 Task: Create a due date automation trigger when advanced on, 2 working days before a card is due add basic assigned only to me at 11:00 AM.
Action: Mouse moved to (1288, 102)
Screenshot: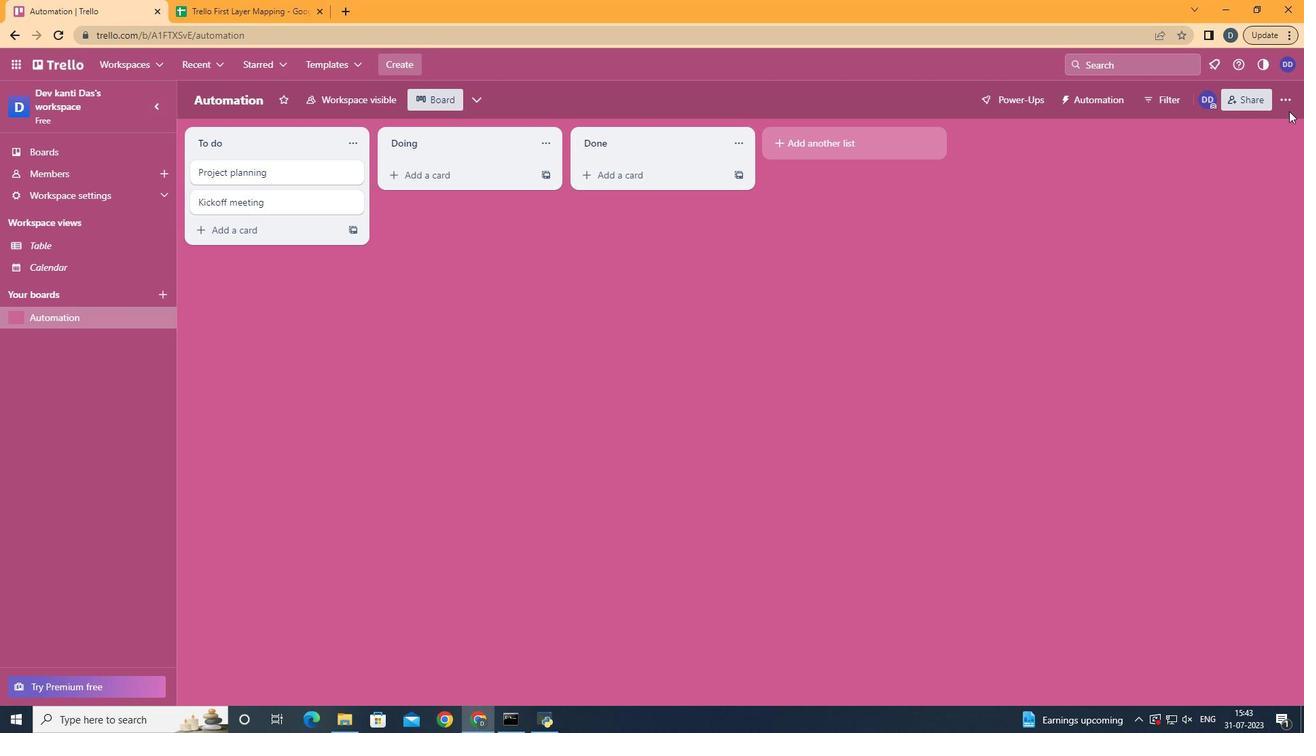 
Action: Mouse pressed left at (1288, 102)
Screenshot: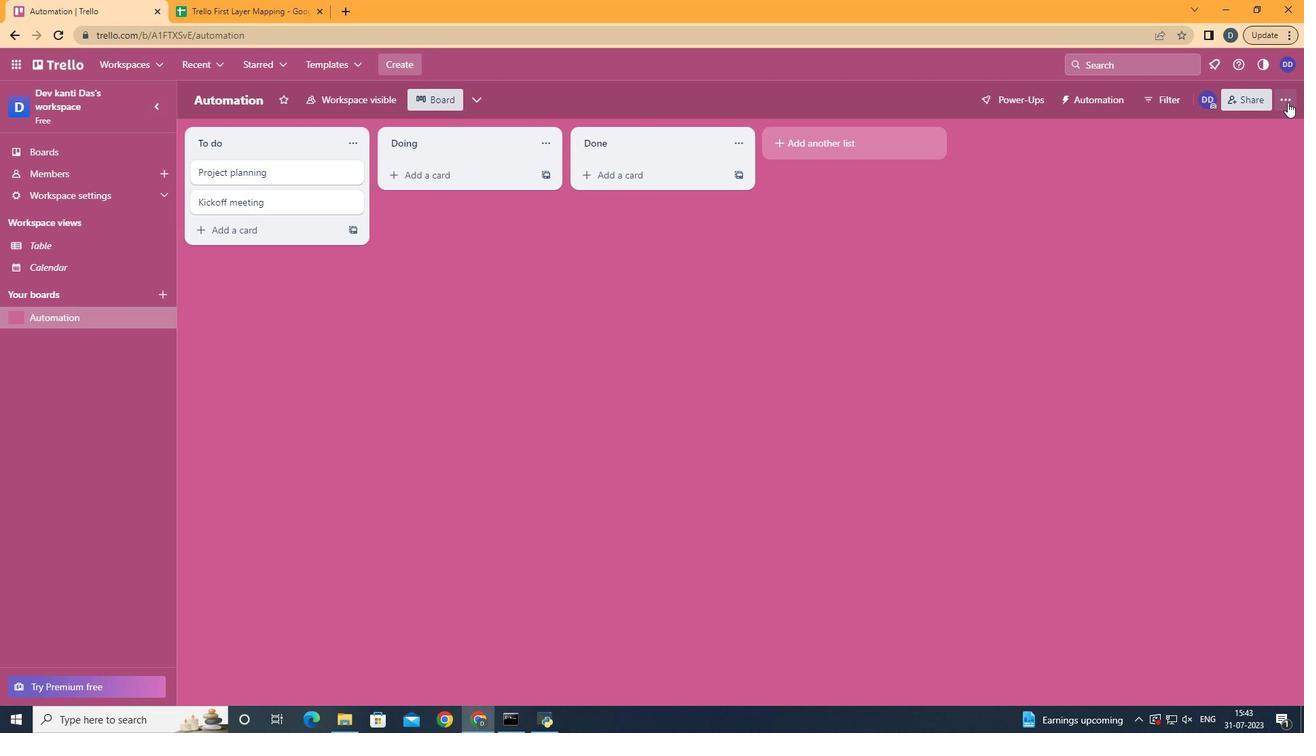 
Action: Mouse moved to (1182, 288)
Screenshot: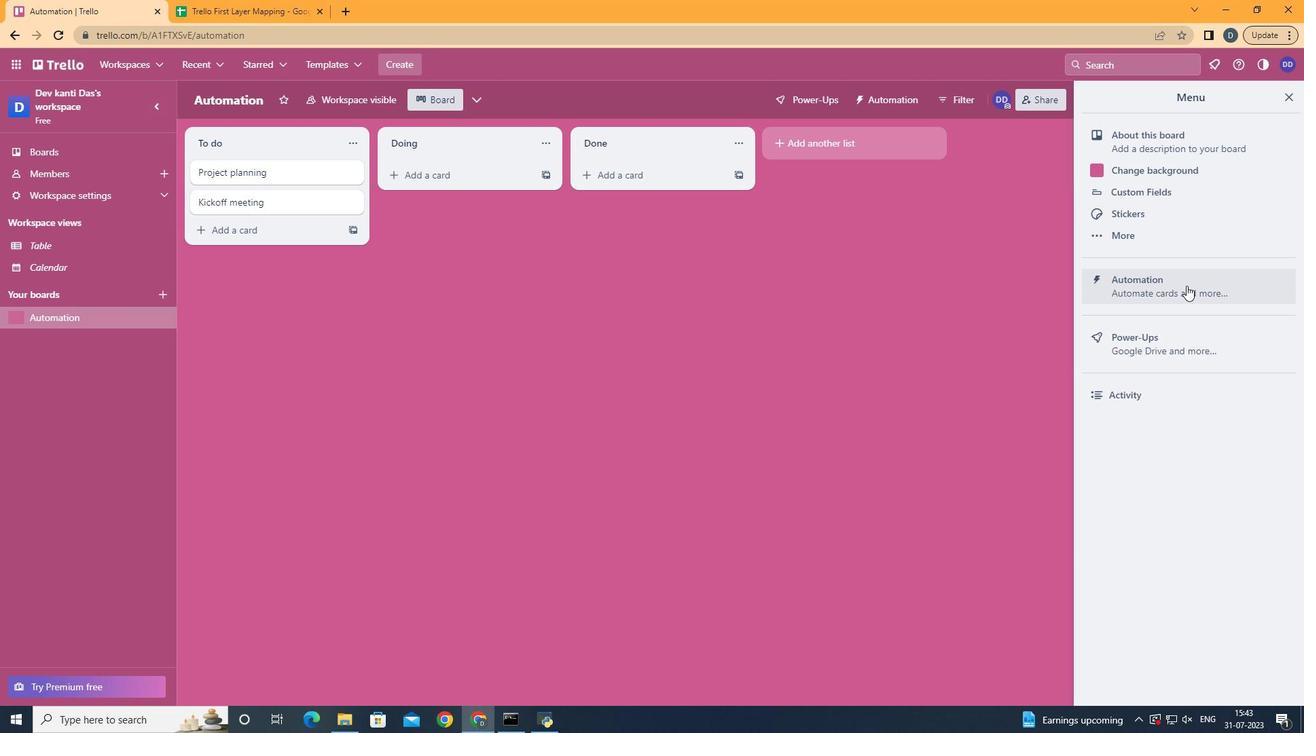 
Action: Mouse pressed left at (1182, 288)
Screenshot: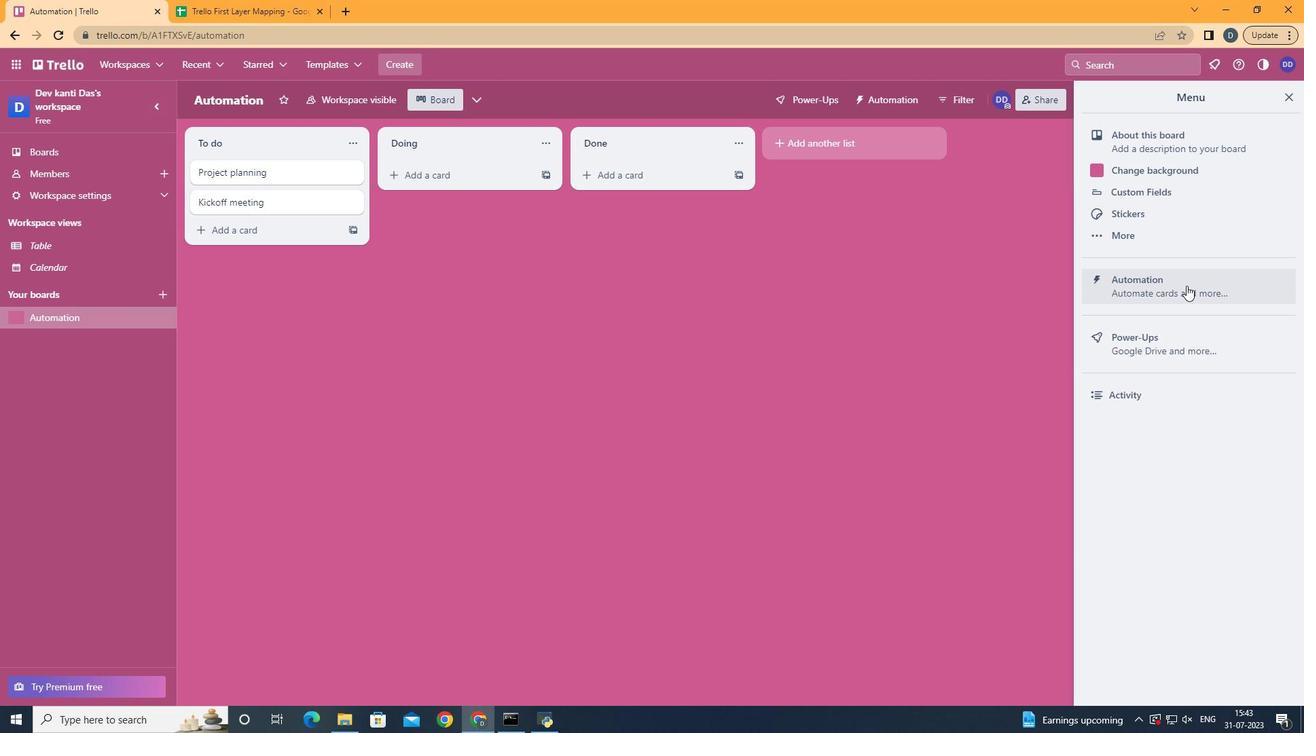 
Action: Mouse moved to (265, 281)
Screenshot: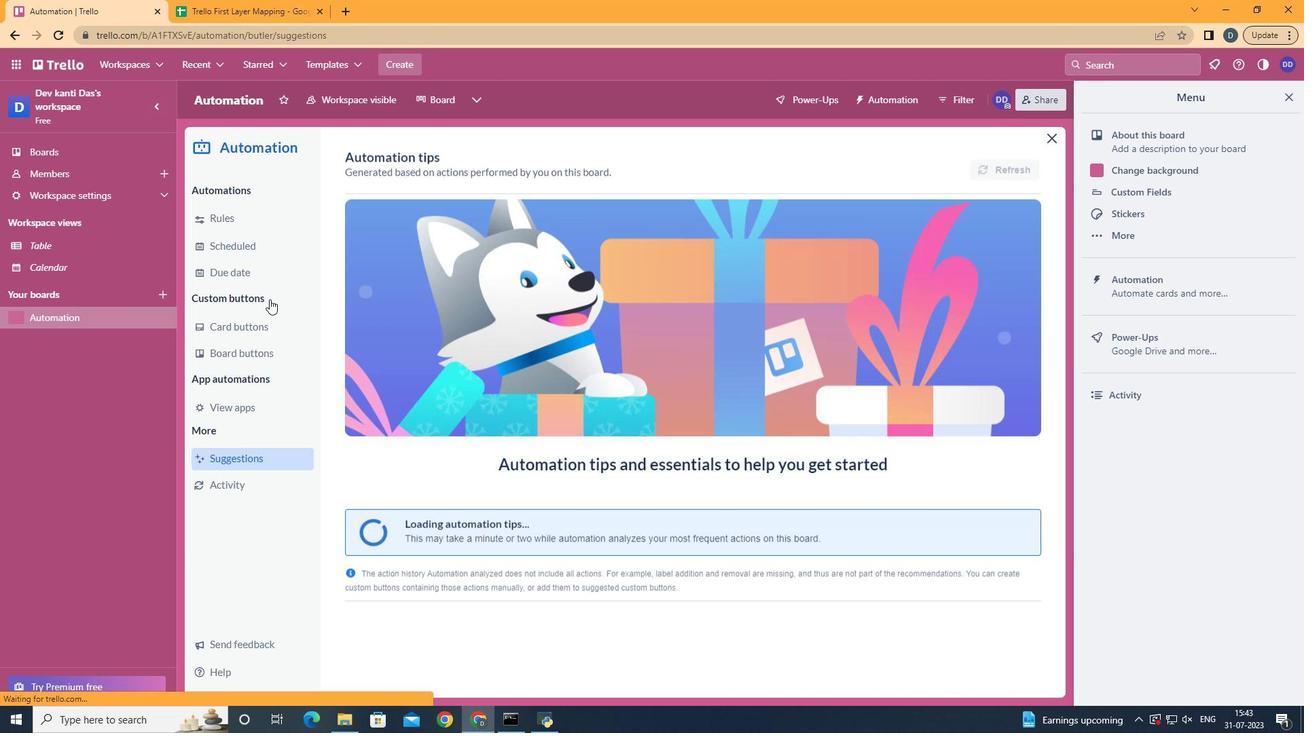 
Action: Mouse pressed left at (265, 281)
Screenshot: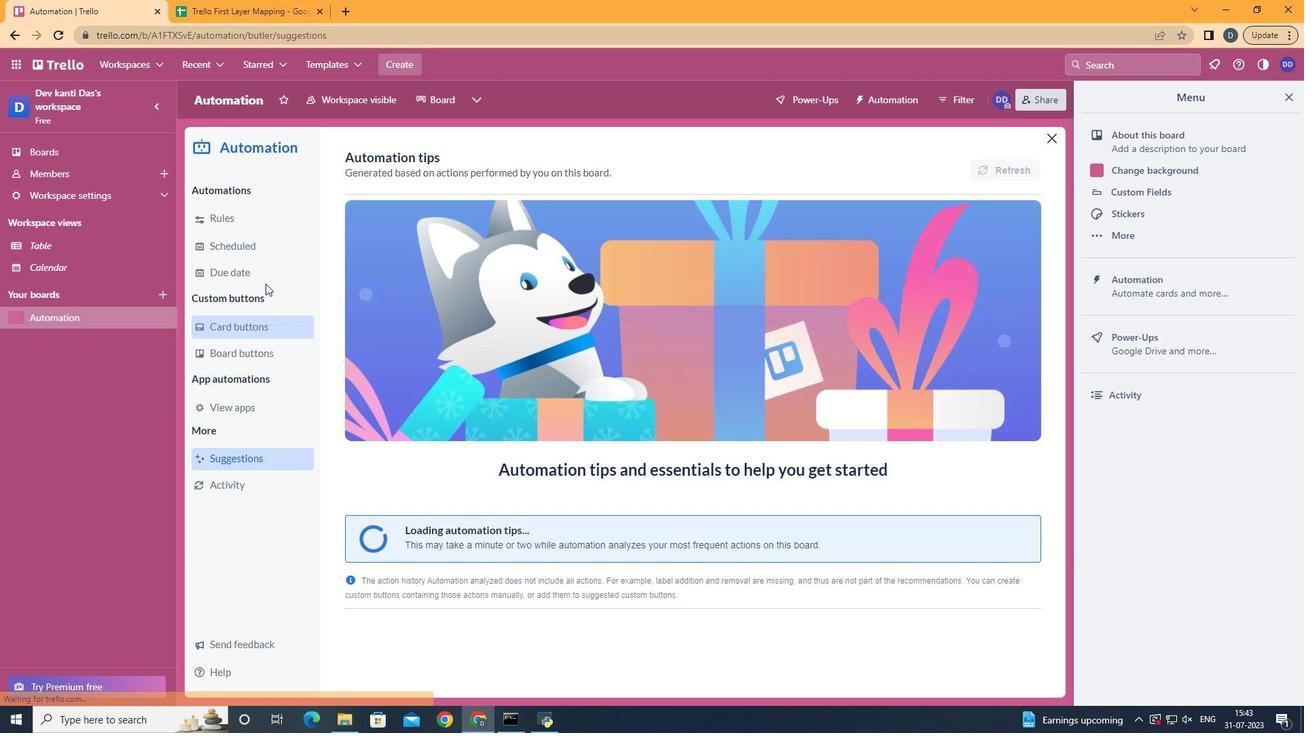 
Action: Mouse moved to (970, 163)
Screenshot: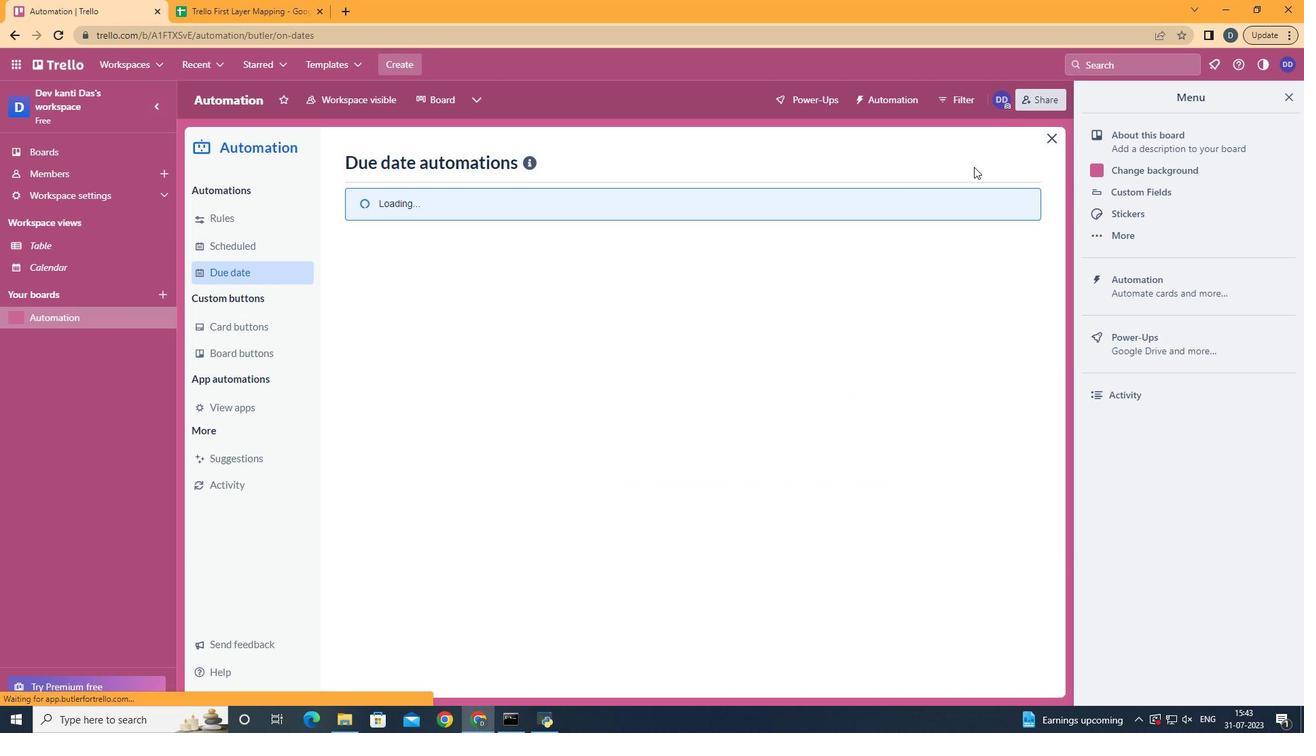 
Action: Mouse pressed left at (970, 163)
Screenshot: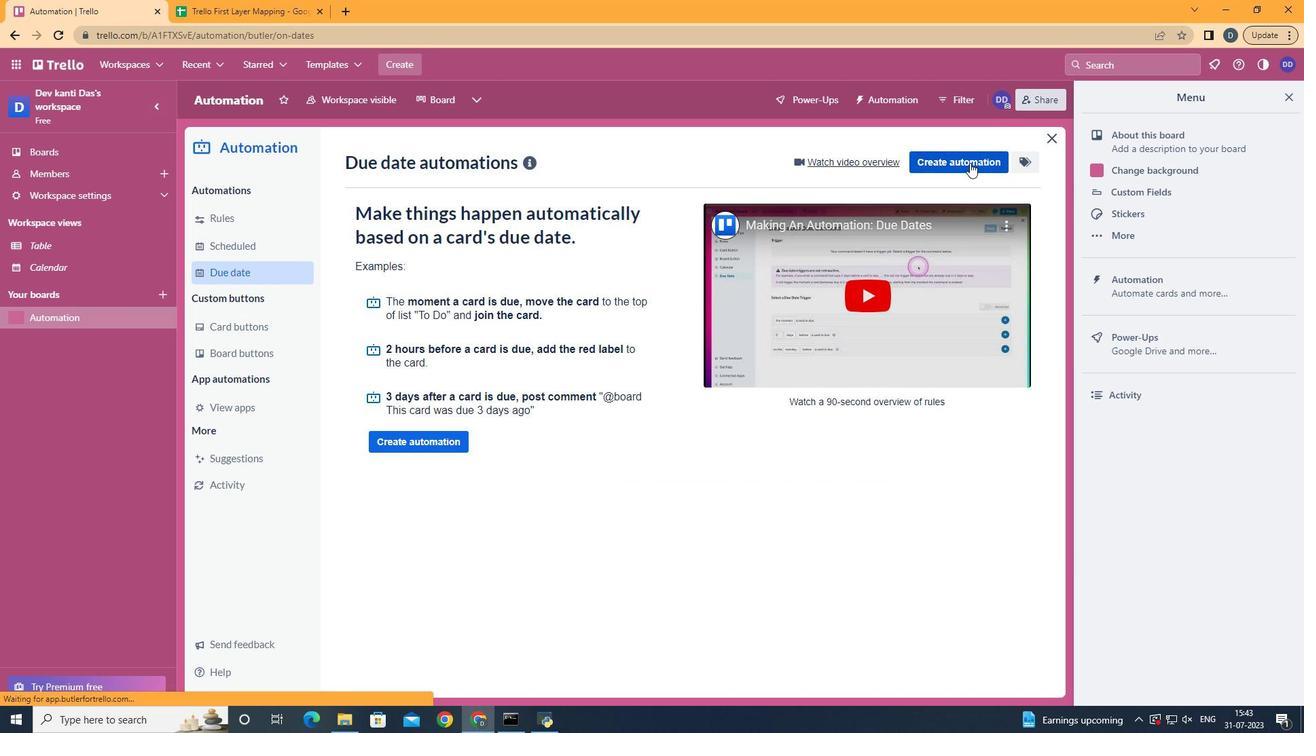 
Action: Mouse moved to (691, 281)
Screenshot: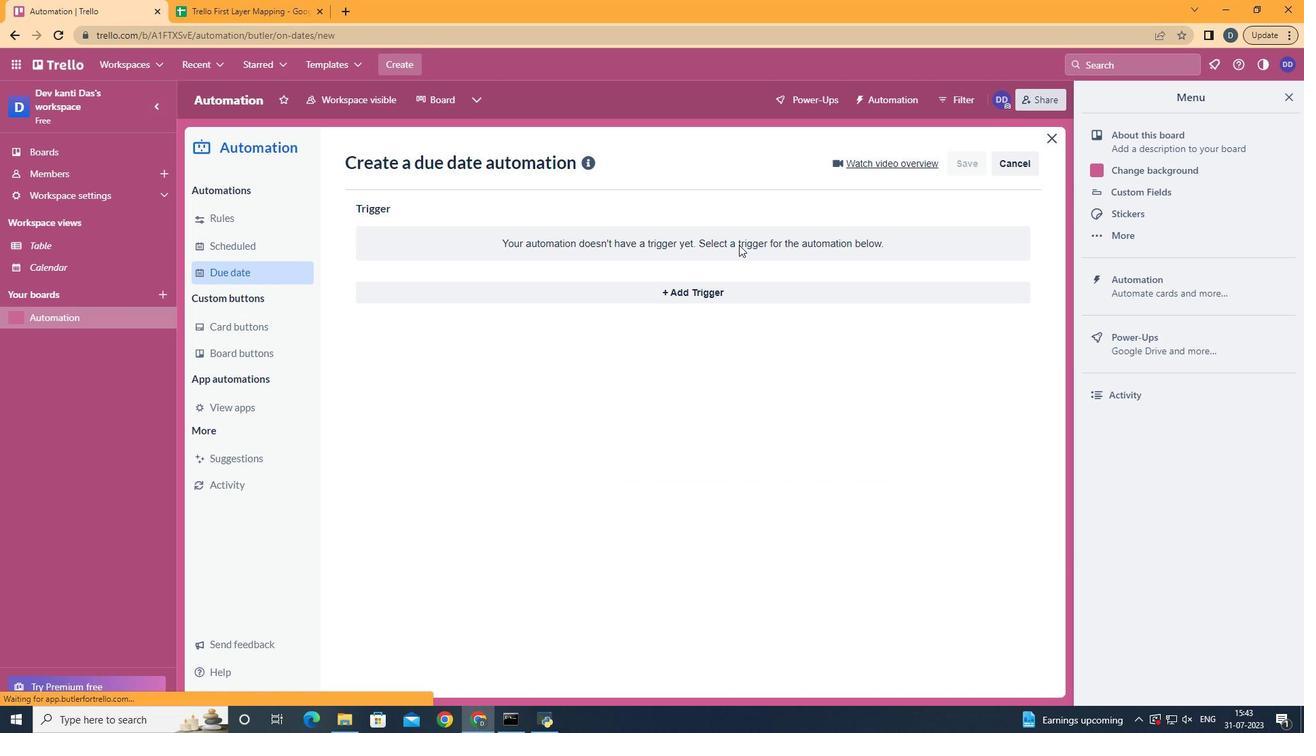 
Action: Mouse pressed left at (691, 281)
Screenshot: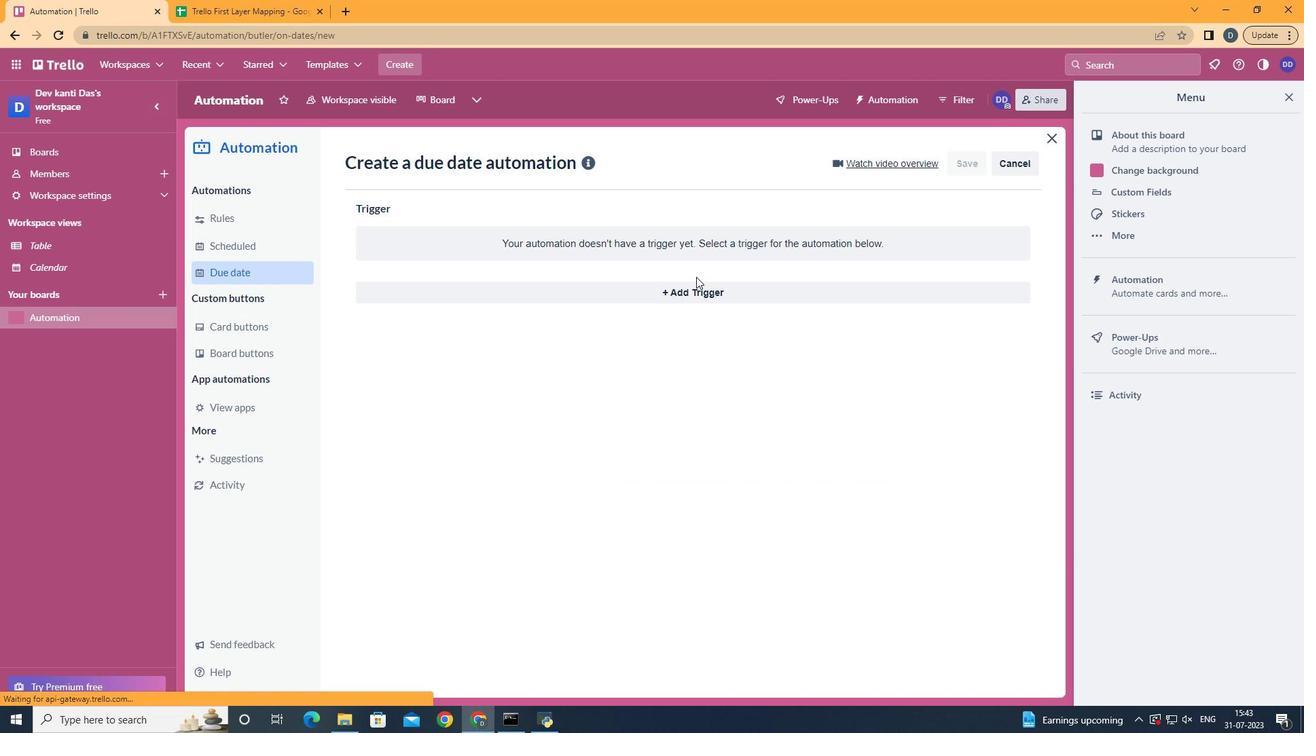 
Action: Mouse moved to (688, 287)
Screenshot: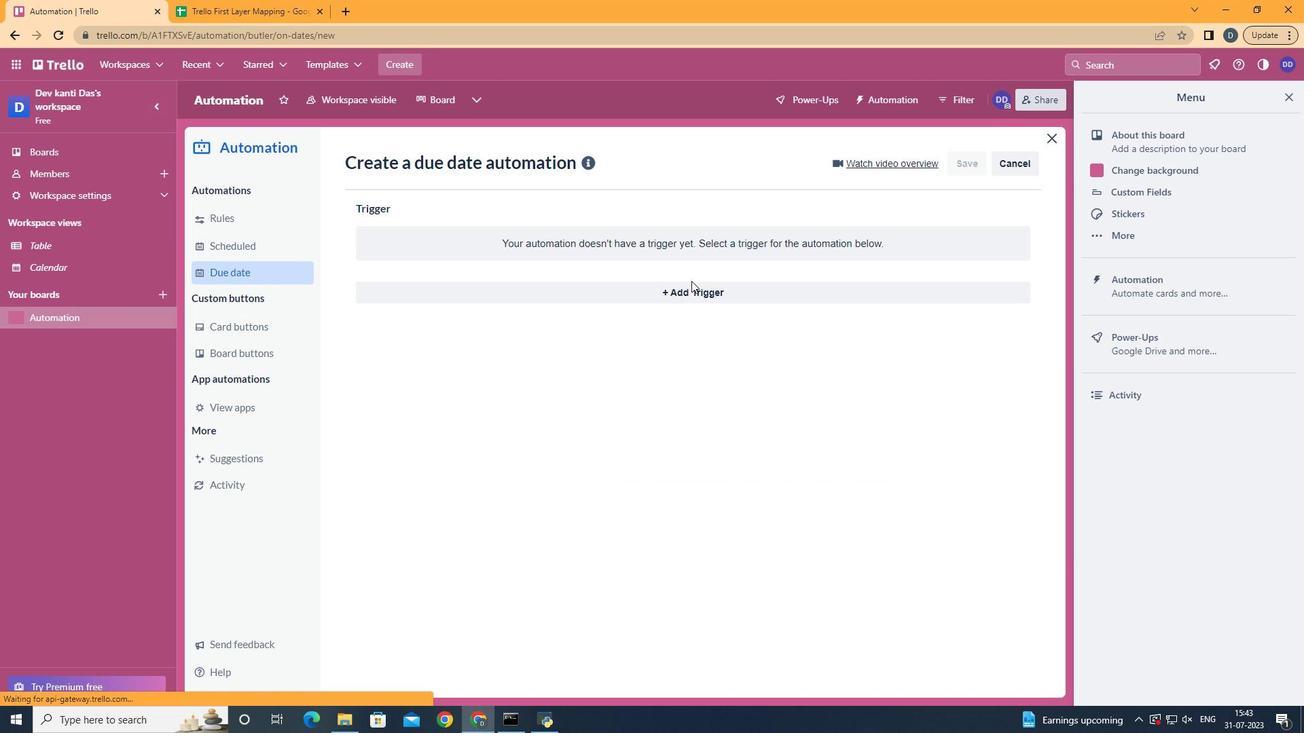 
Action: Mouse pressed left at (688, 287)
Screenshot: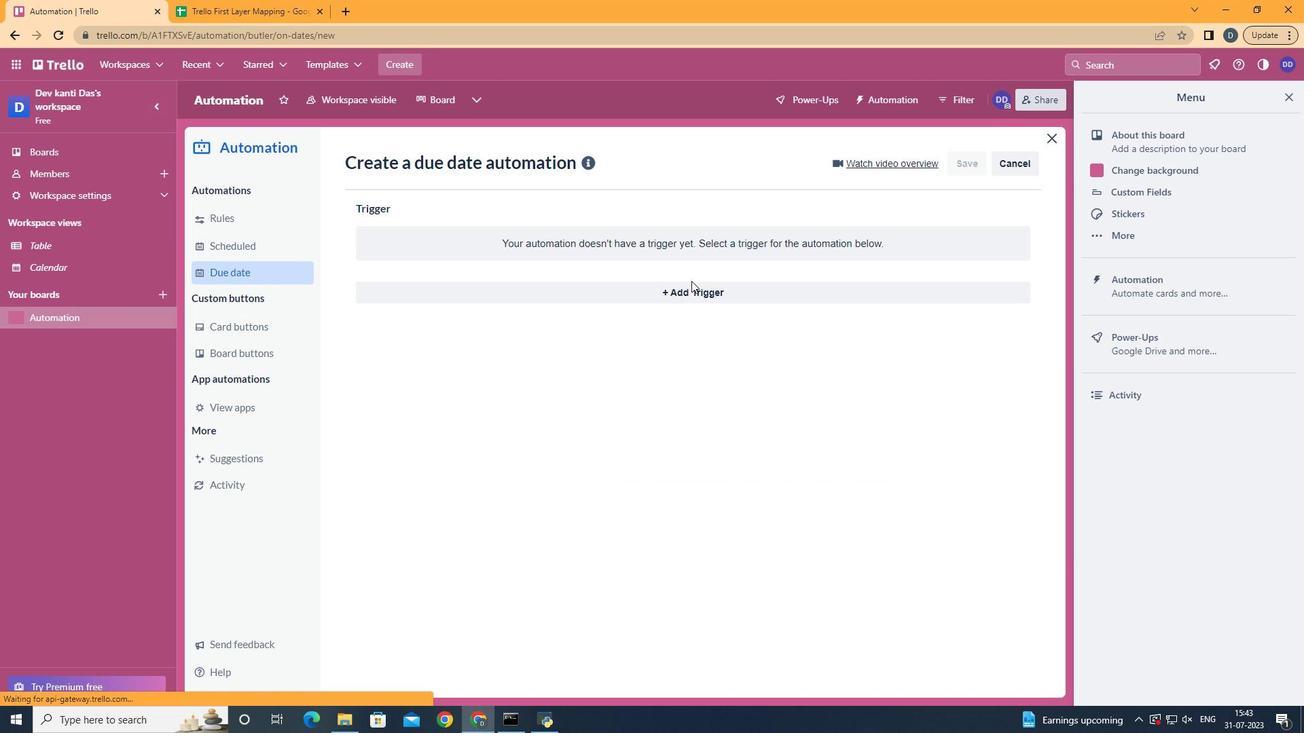 
Action: Mouse moved to (428, 549)
Screenshot: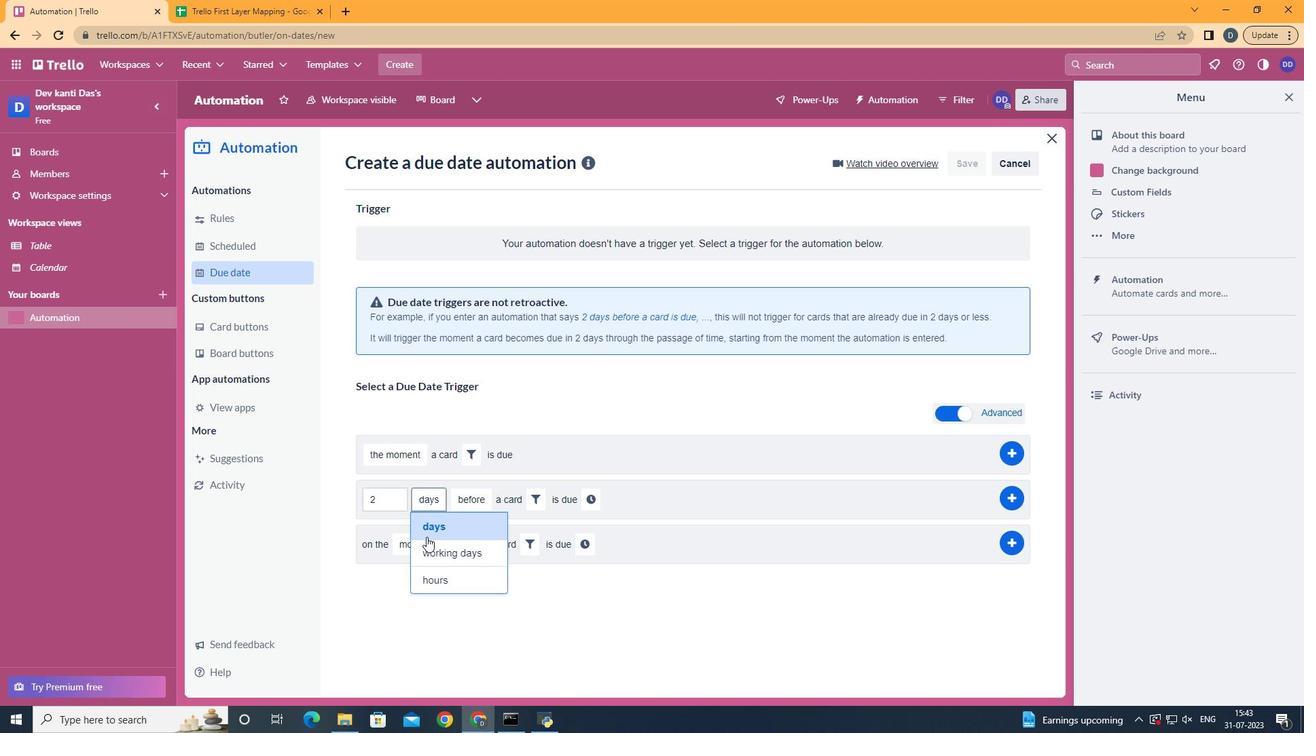 
Action: Mouse pressed left at (428, 549)
Screenshot: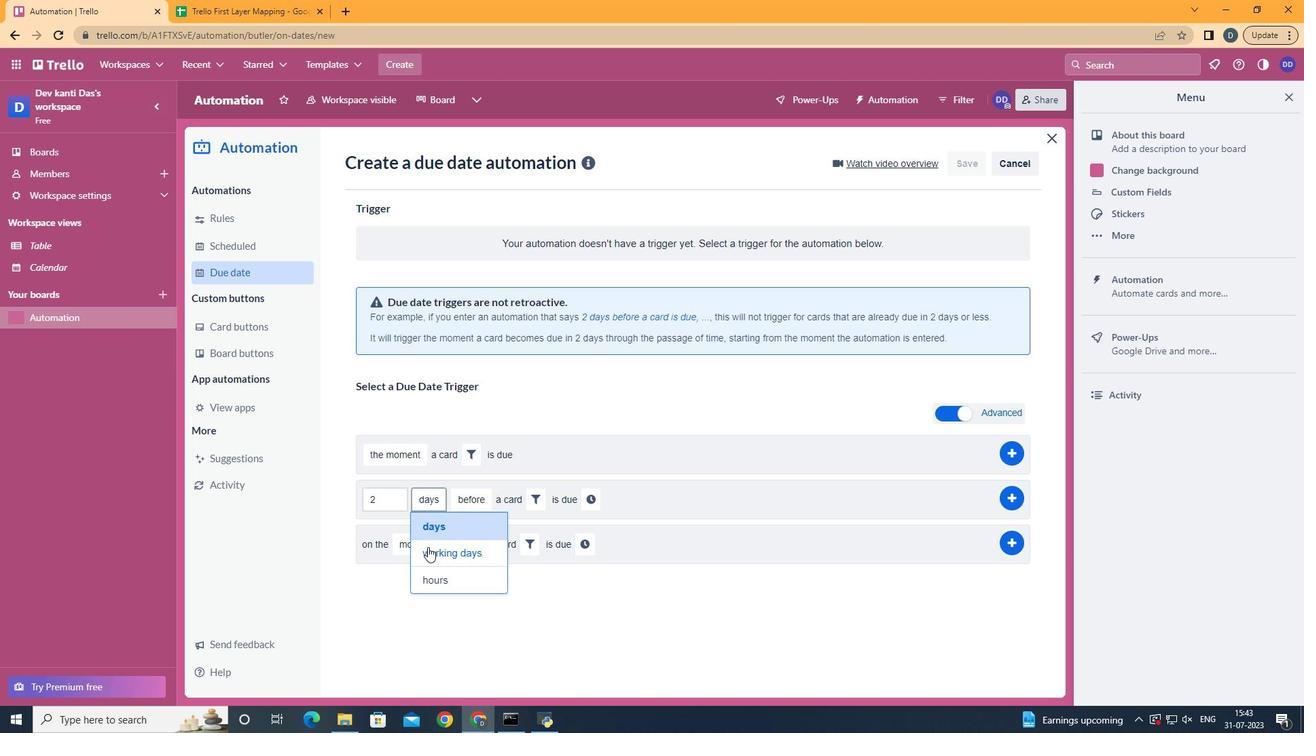
Action: Mouse moved to (514, 522)
Screenshot: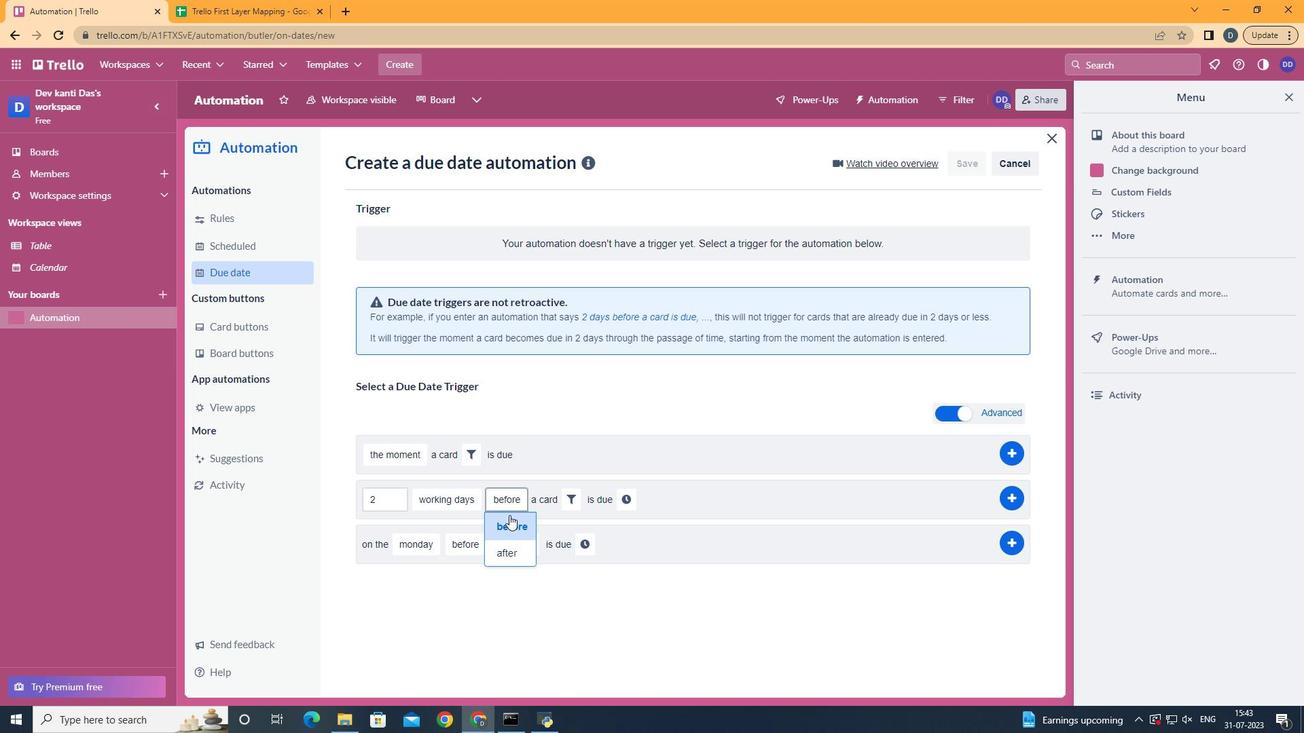 
Action: Mouse pressed left at (514, 522)
Screenshot: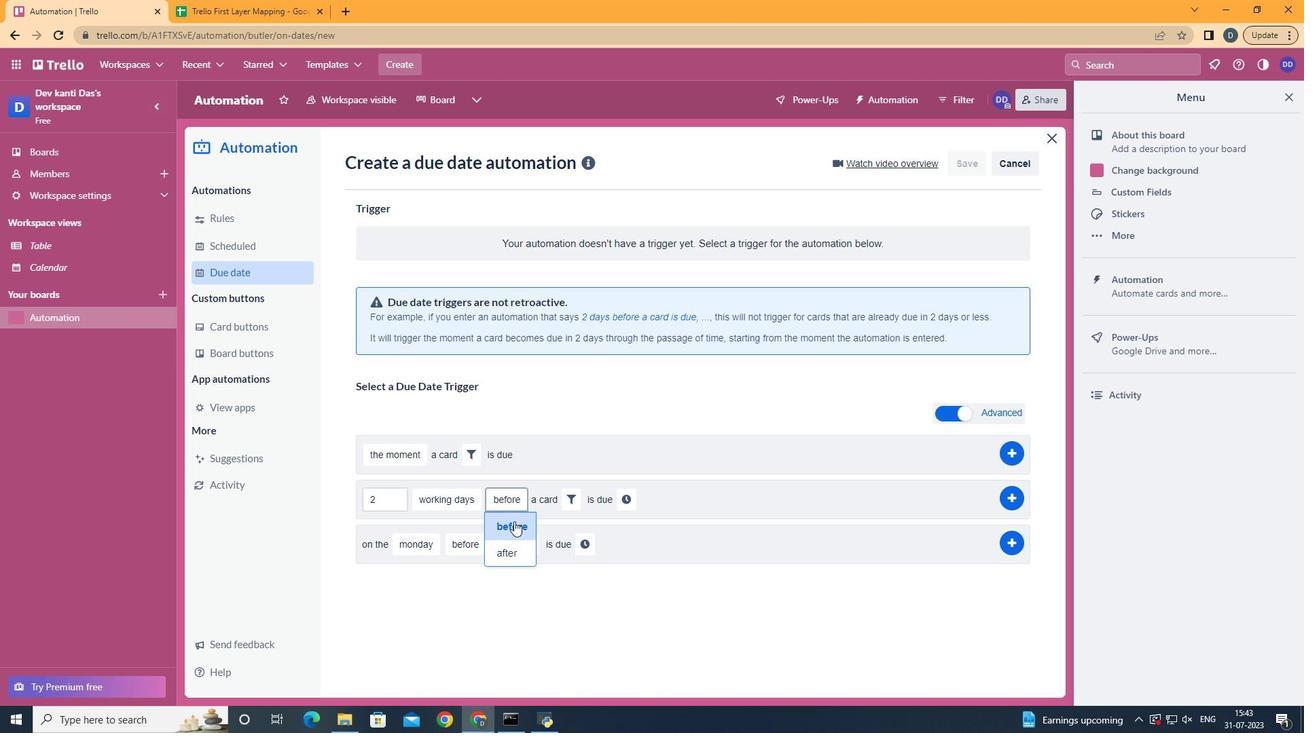 
Action: Mouse moved to (563, 496)
Screenshot: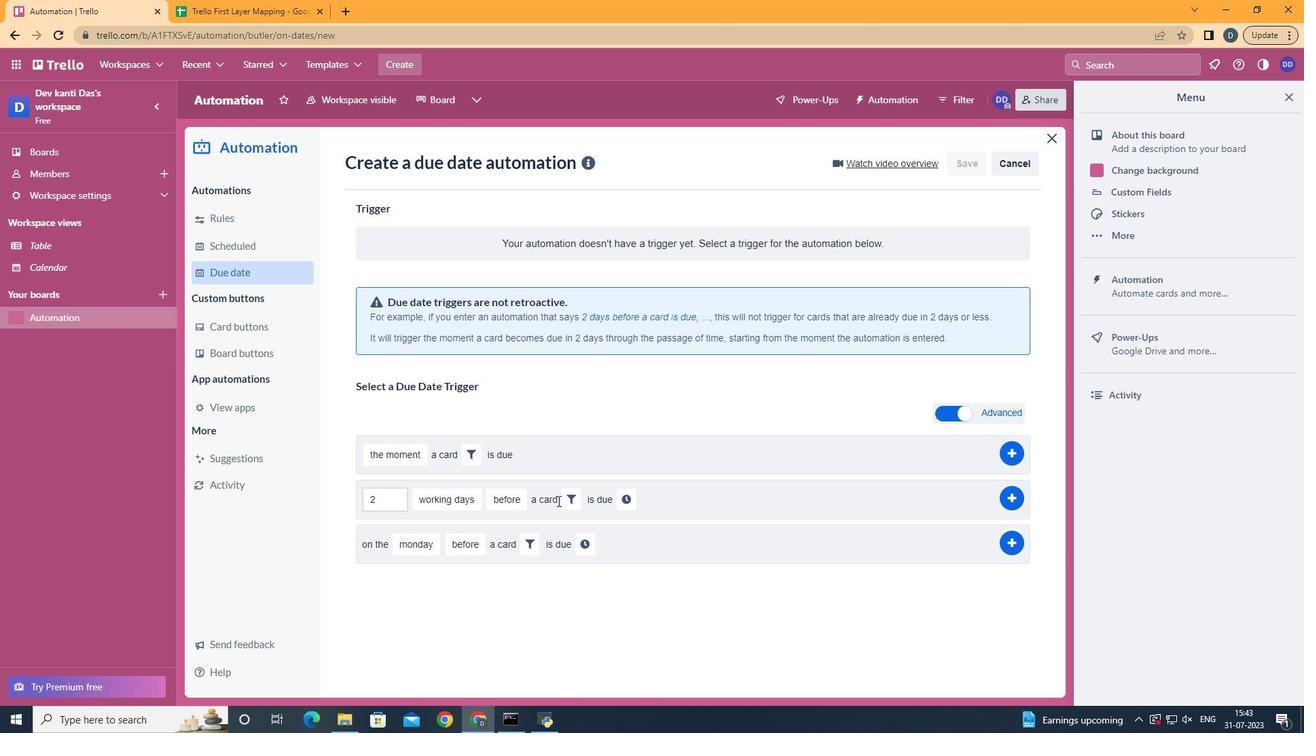 
Action: Mouse pressed left at (563, 496)
Screenshot: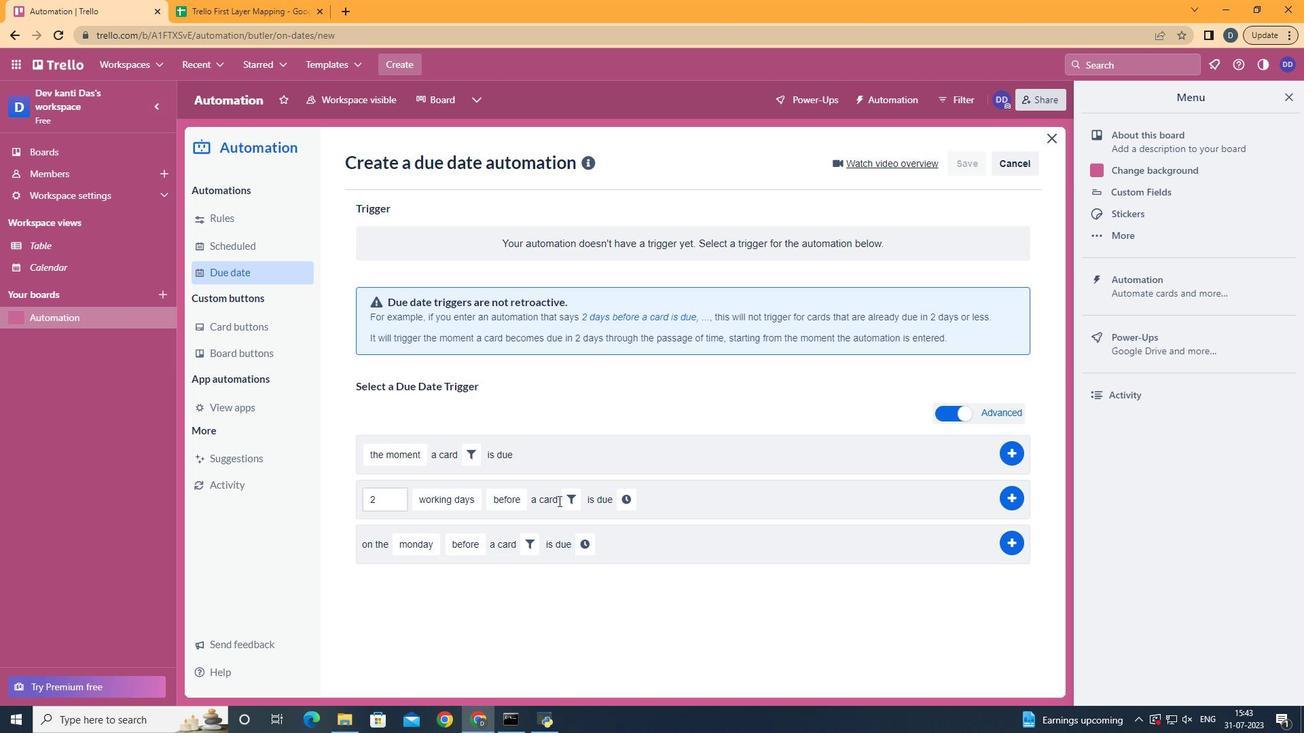 
Action: Mouse moved to (640, 610)
Screenshot: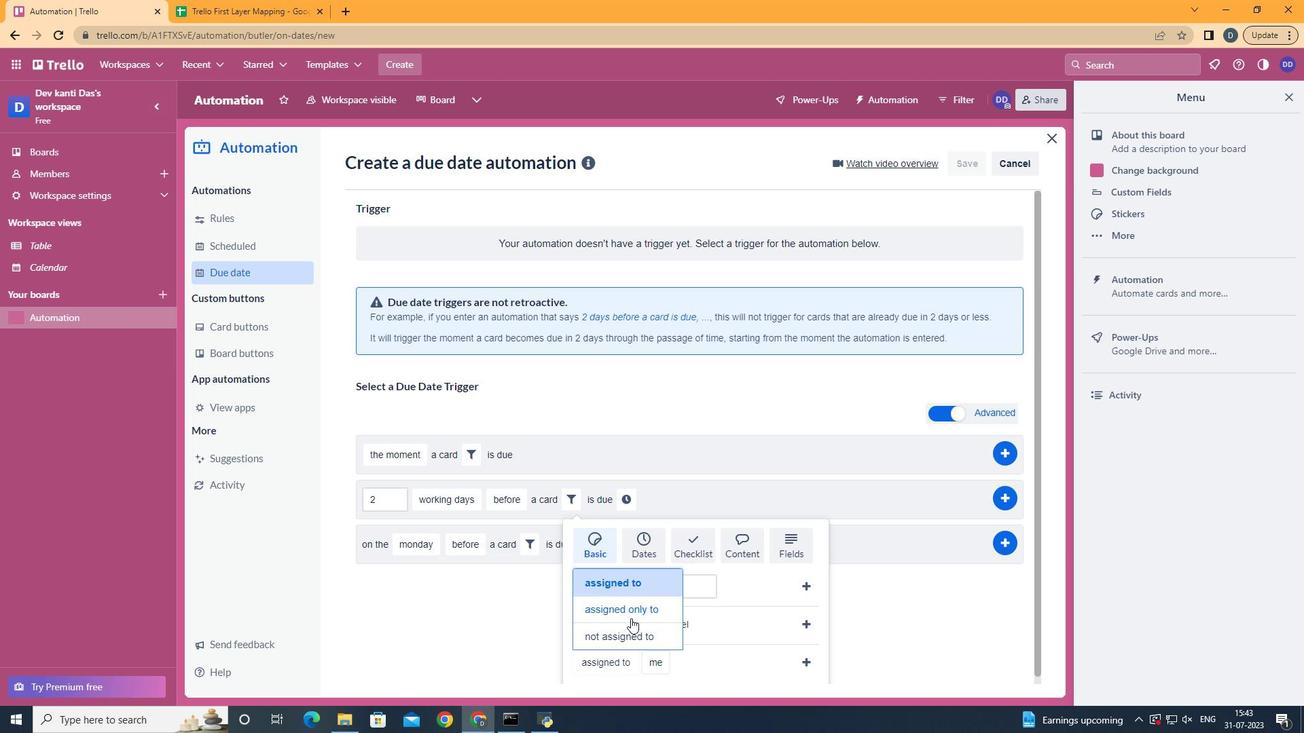 
Action: Mouse pressed left at (640, 610)
Screenshot: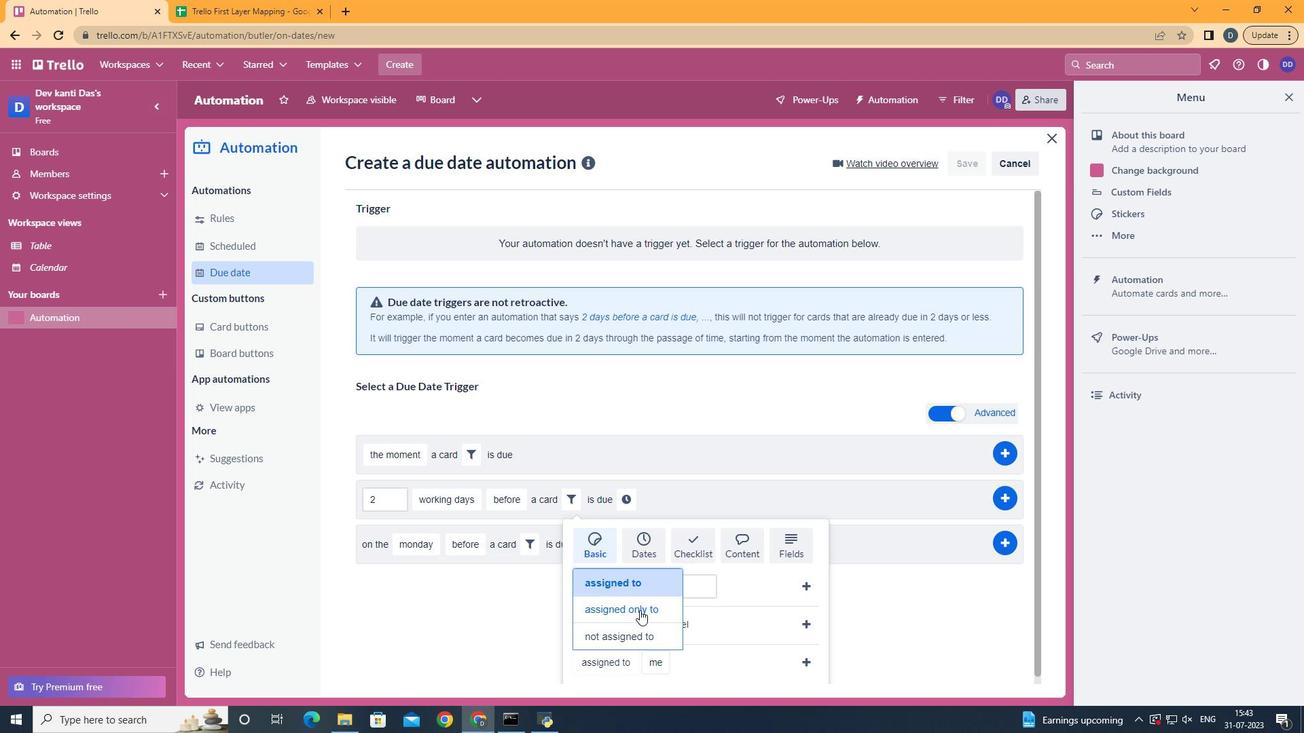 
Action: Mouse moved to (699, 574)
Screenshot: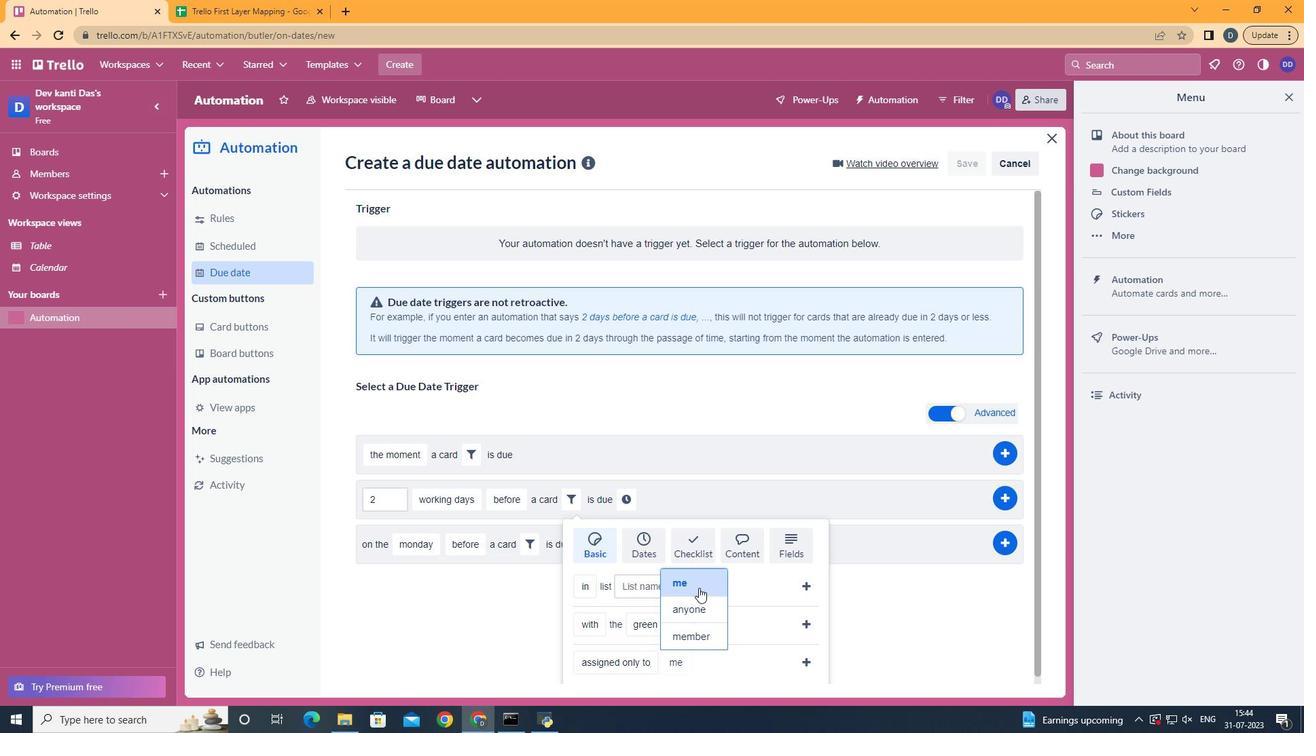 
Action: Mouse pressed left at (699, 574)
Screenshot: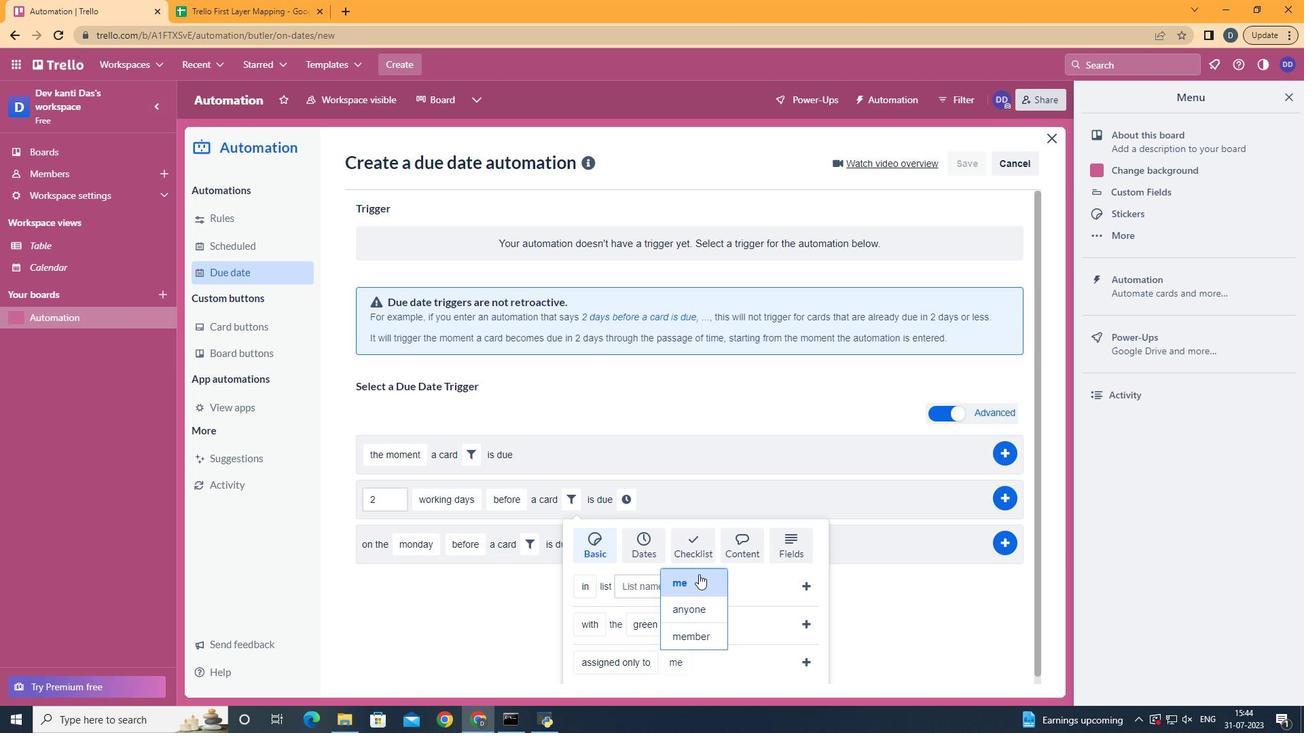 
Action: Mouse moved to (809, 664)
Screenshot: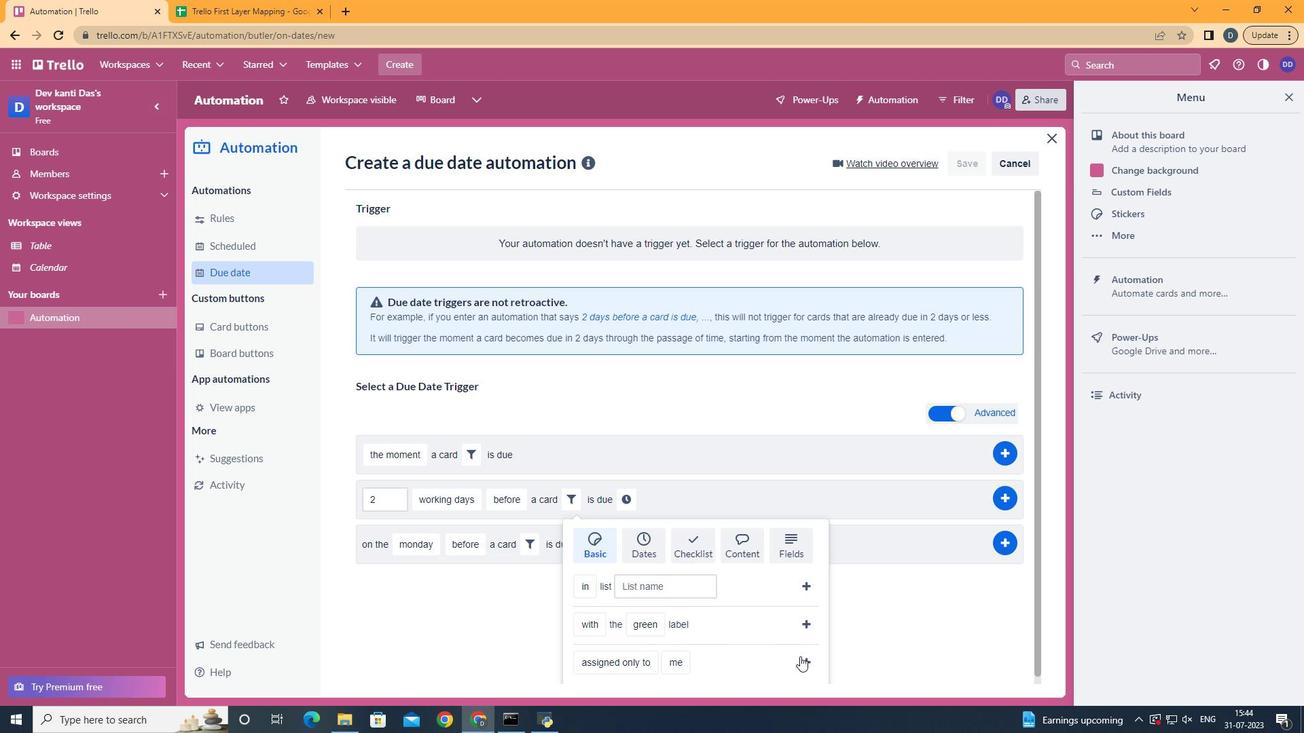 
Action: Mouse pressed left at (809, 664)
Screenshot: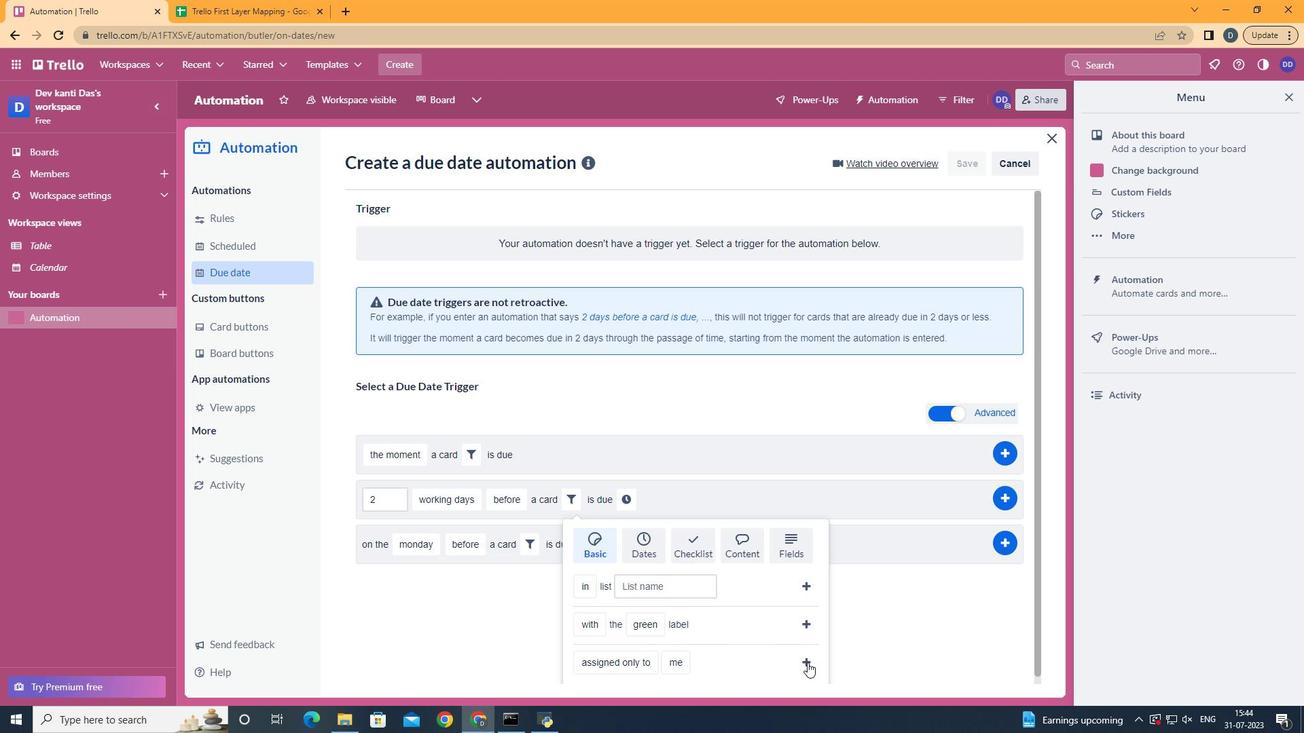 
Action: Mouse moved to (741, 496)
Screenshot: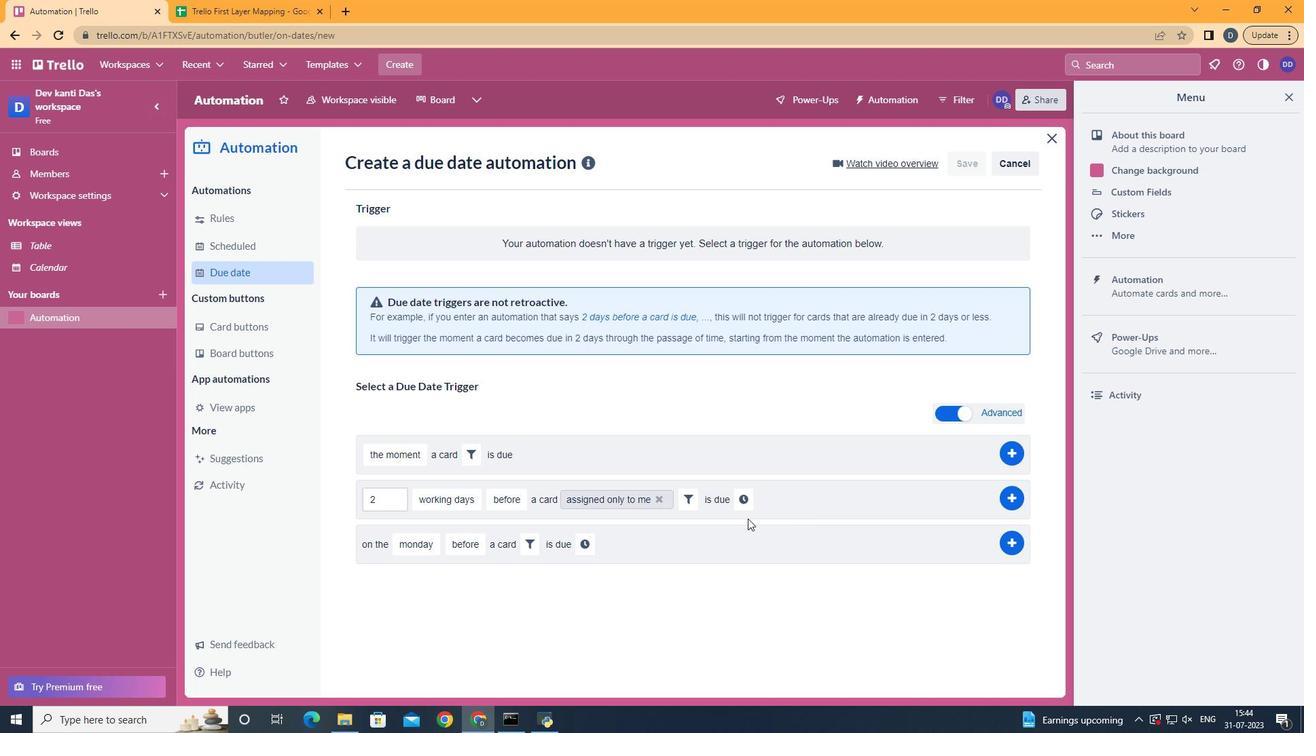 
Action: Mouse pressed left at (741, 496)
Screenshot: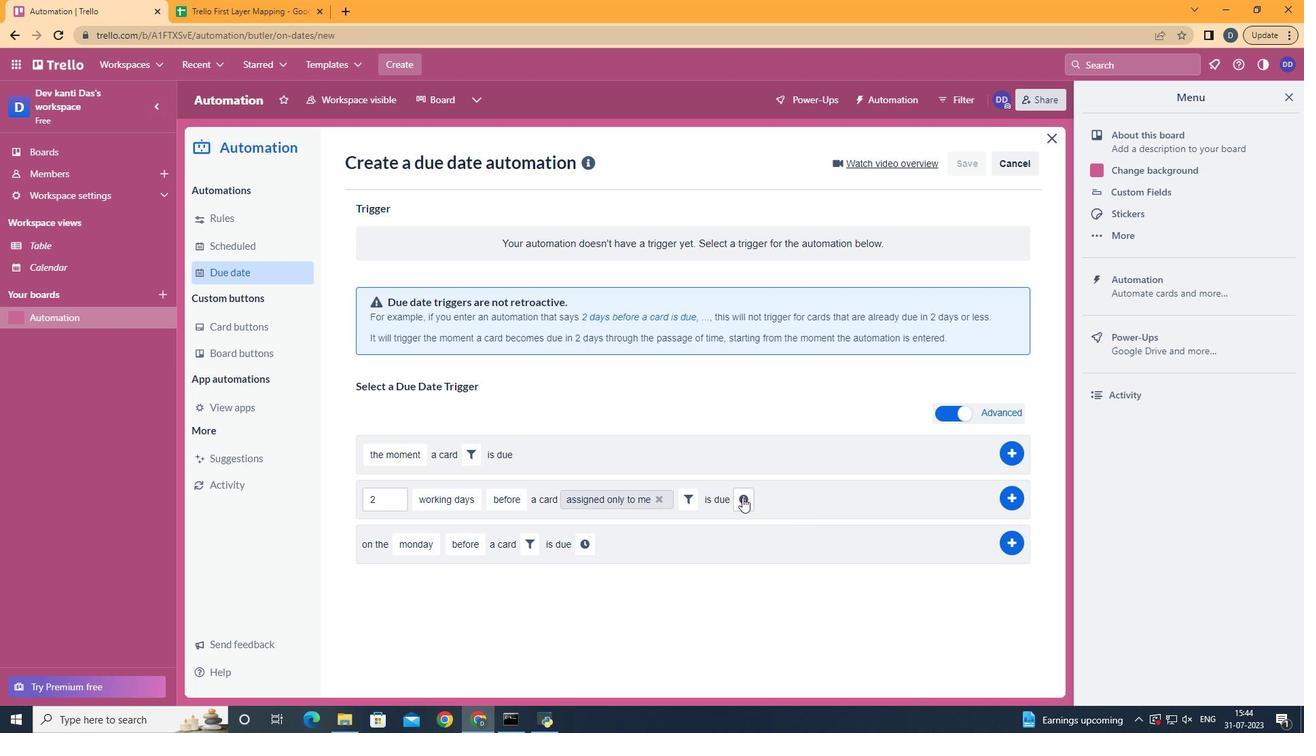 
Action: Mouse moved to (777, 499)
Screenshot: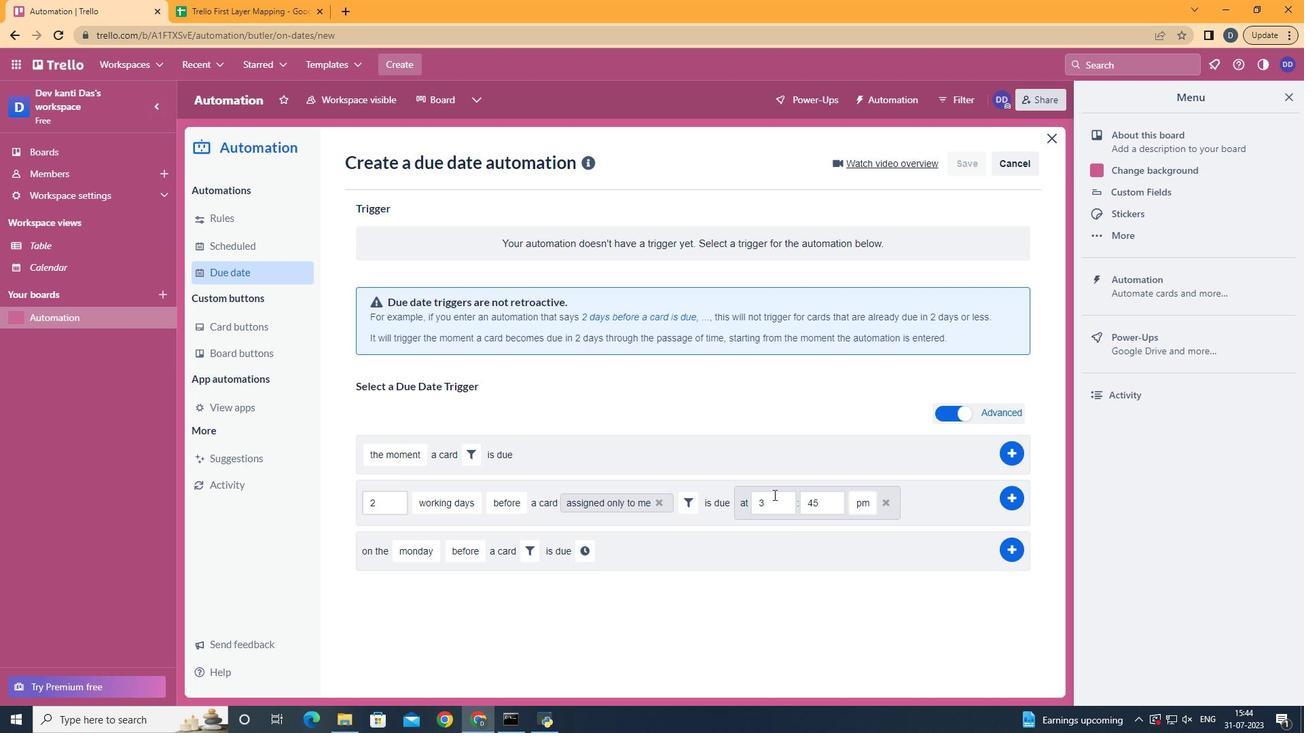 
Action: Mouse pressed left at (777, 499)
Screenshot: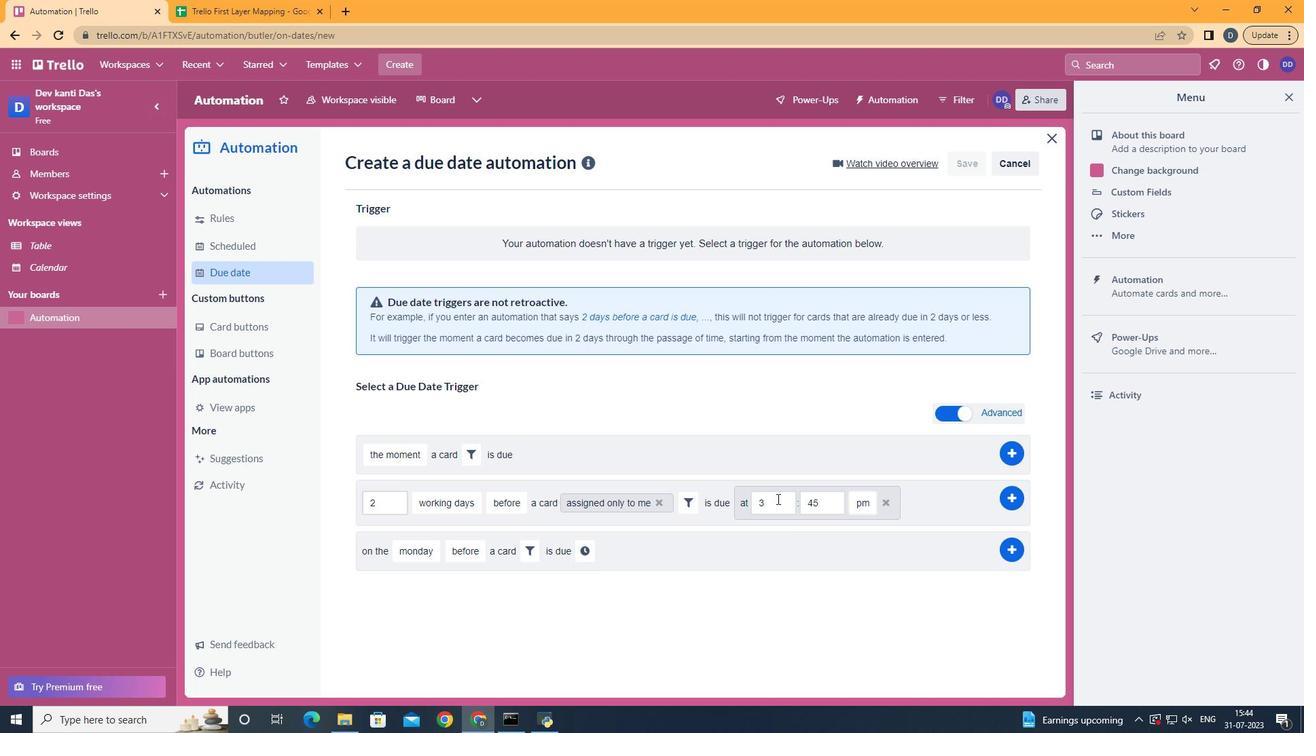 
Action: Key pressed <Key.backspace>11
Screenshot: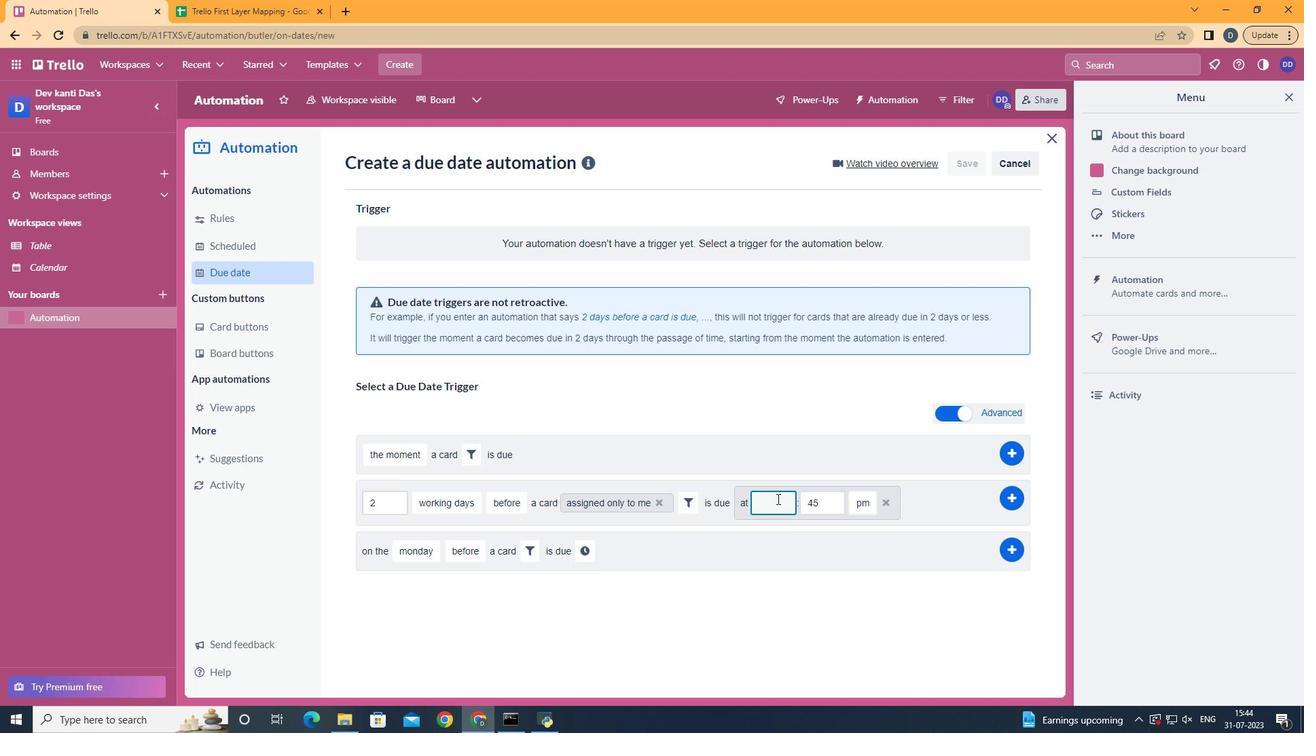 
Action: Mouse moved to (819, 506)
Screenshot: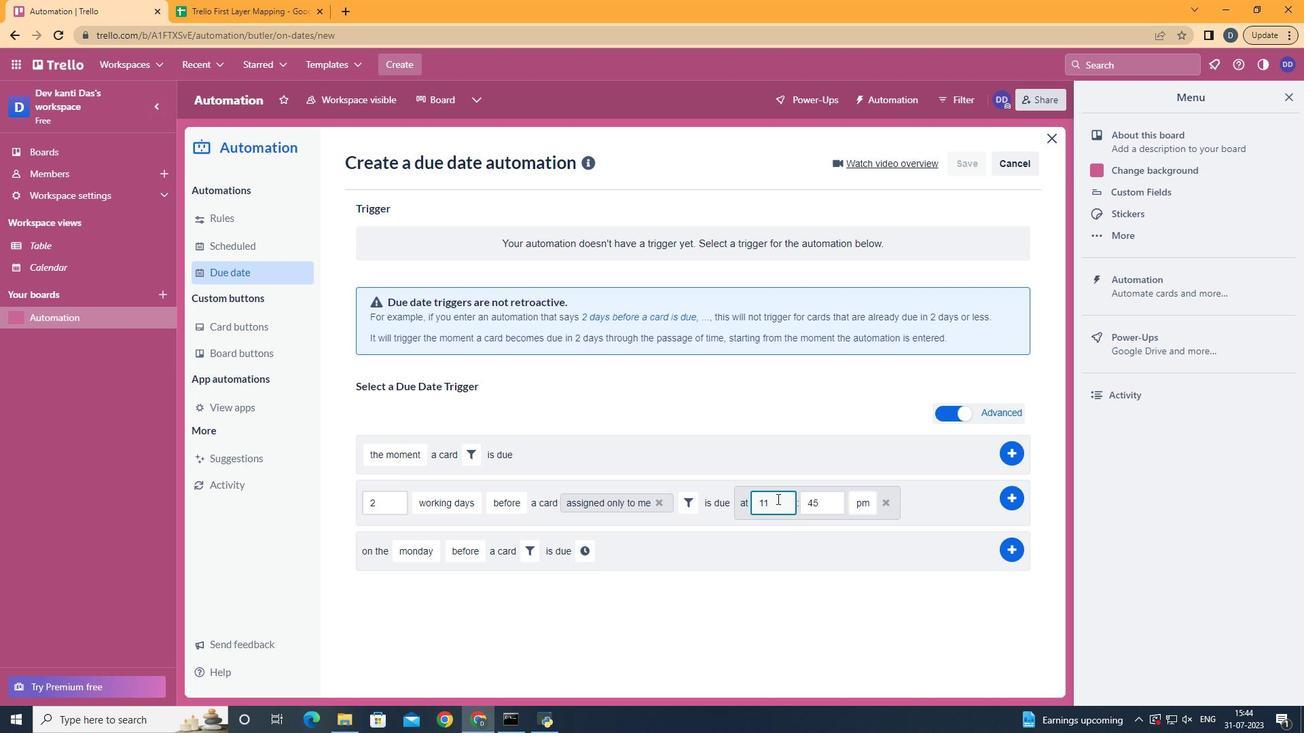 
Action: Mouse pressed left at (819, 506)
Screenshot: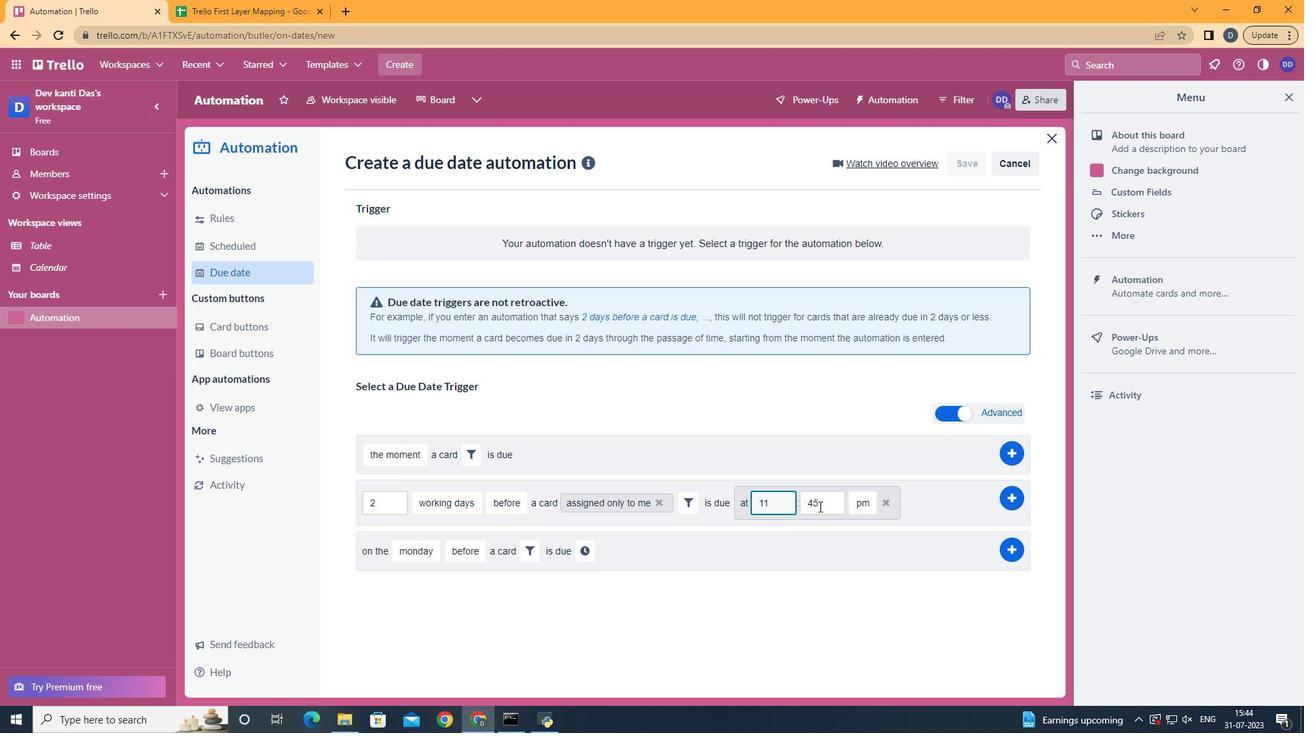 
Action: Key pressed <Key.backspace><Key.backspace>00
Screenshot: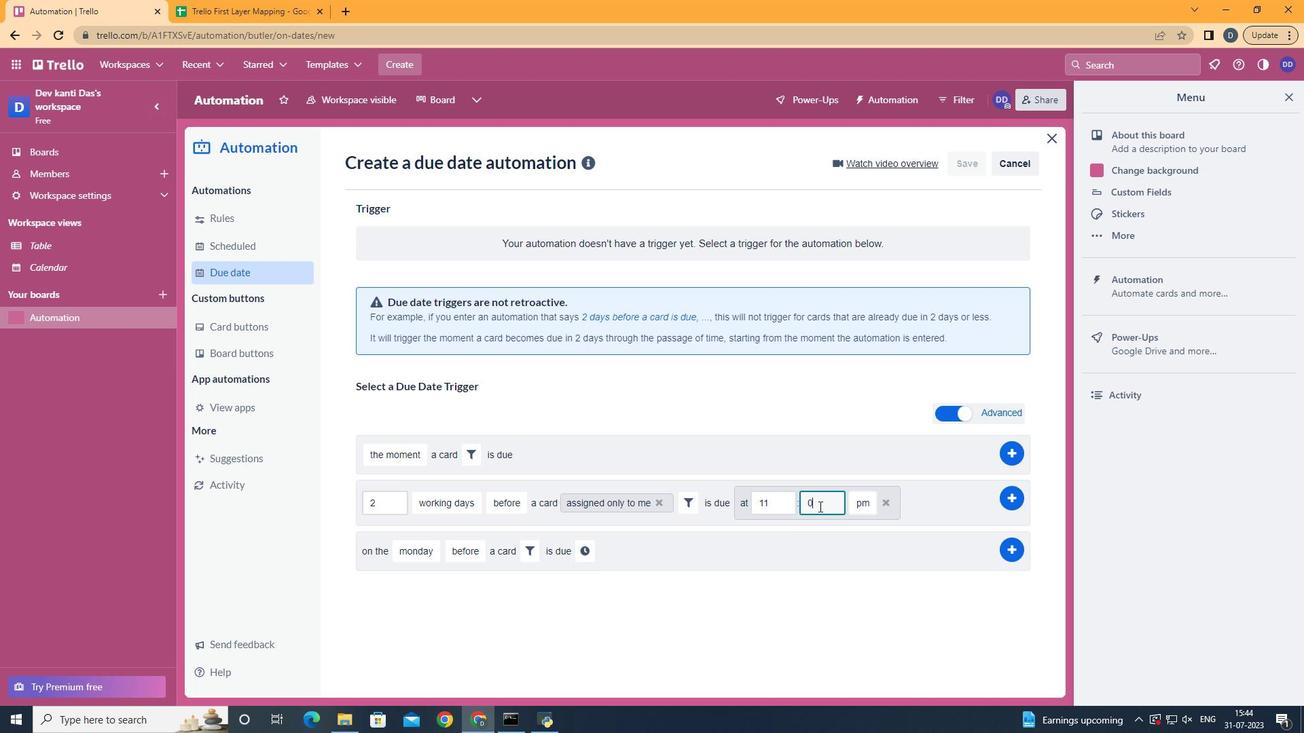 
Action: Mouse moved to (872, 527)
Screenshot: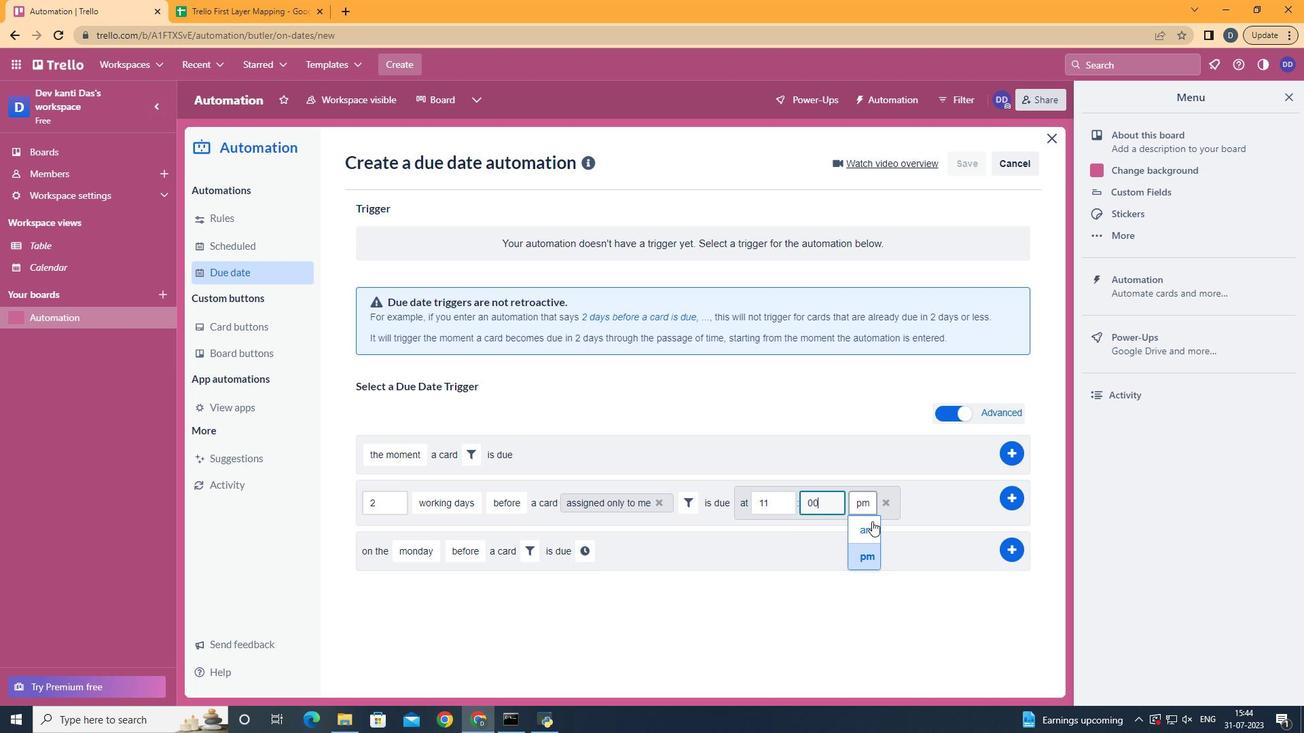 
Action: Mouse pressed left at (872, 527)
Screenshot: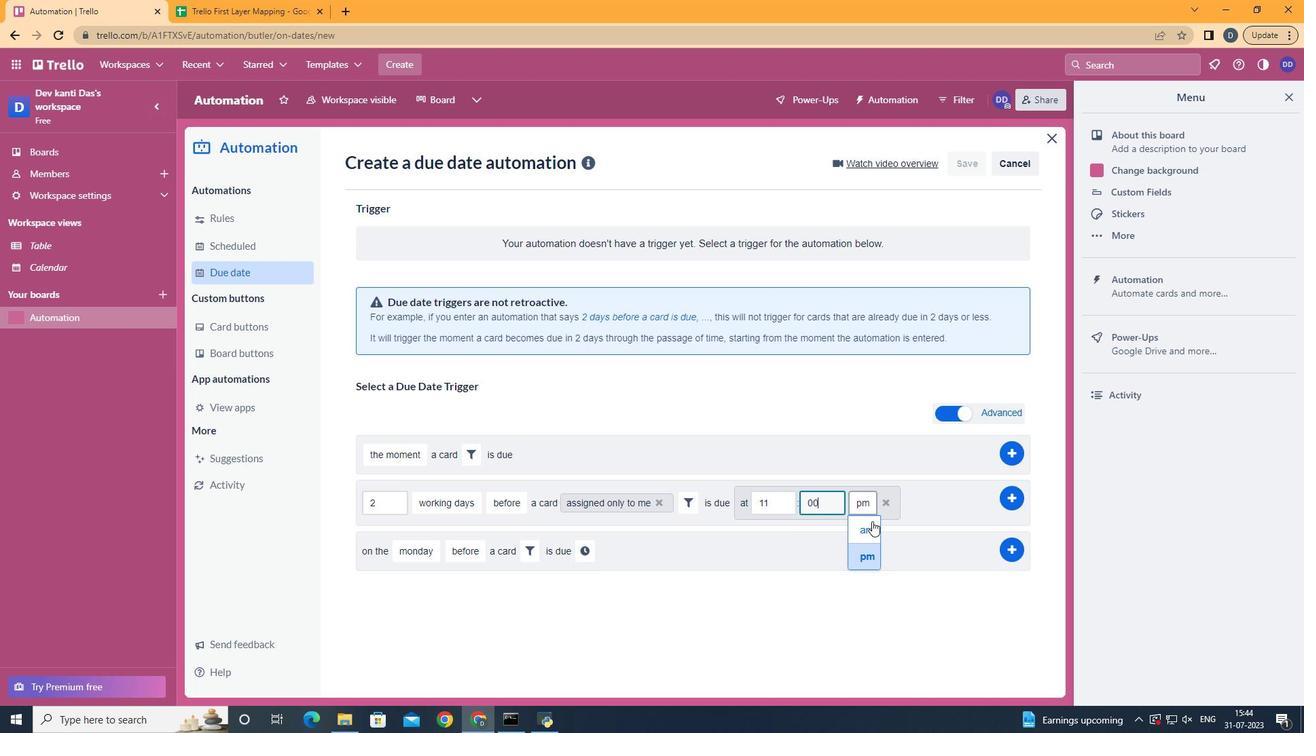 
Action: Mouse moved to (1011, 498)
Screenshot: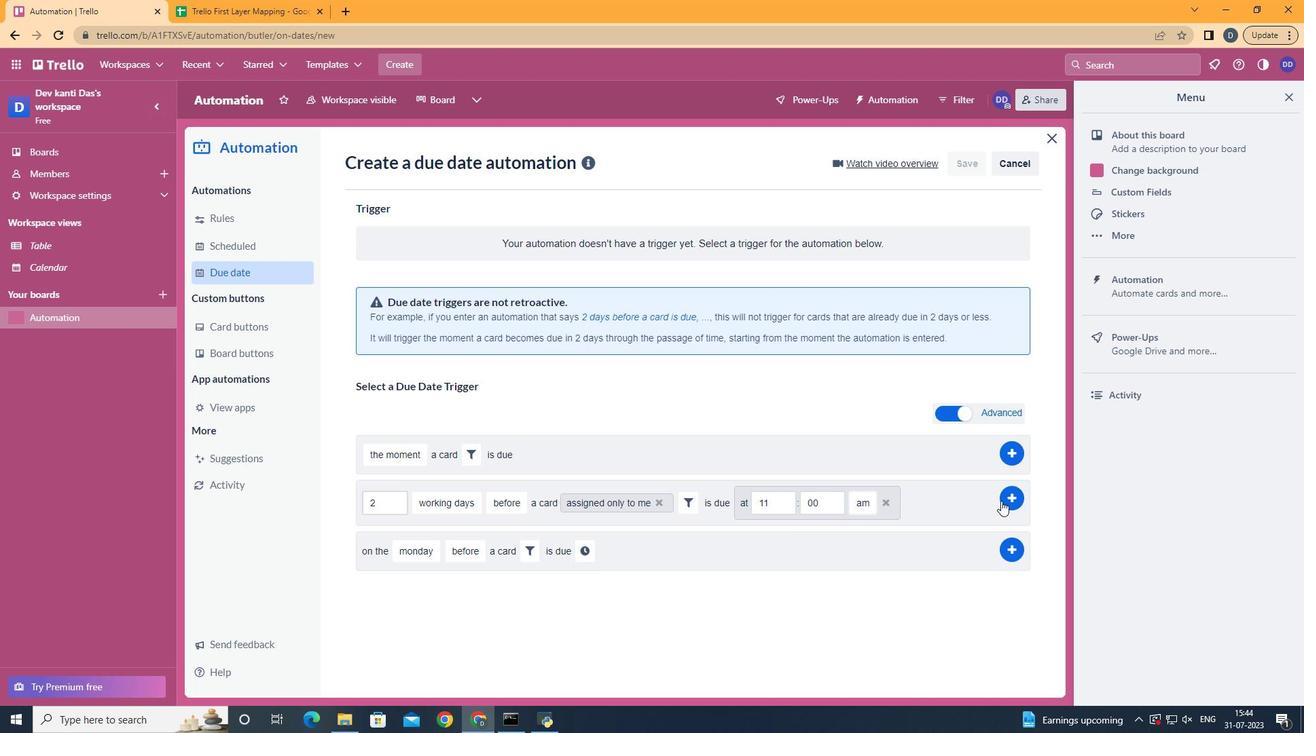 
Action: Mouse pressed left at (1011, 498)
Screenshot: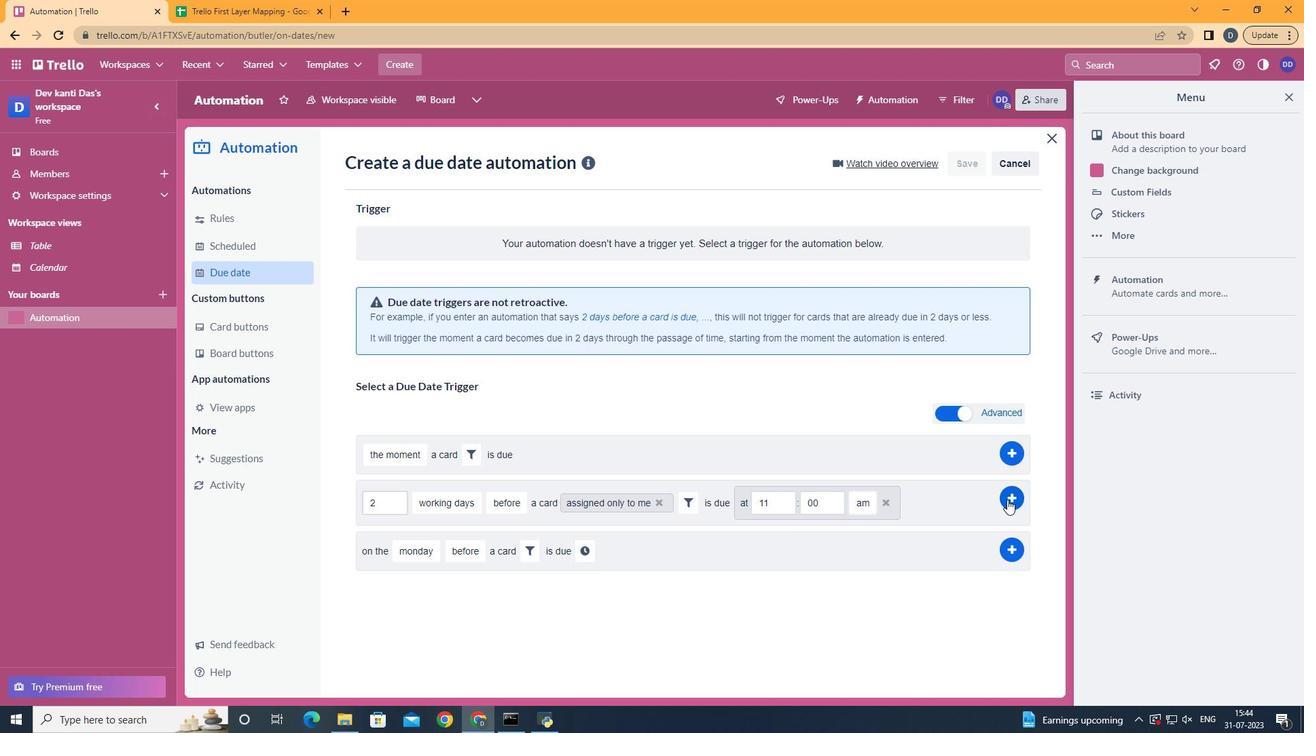 
Action: Mouse moved to (621, 293)
Screenshot: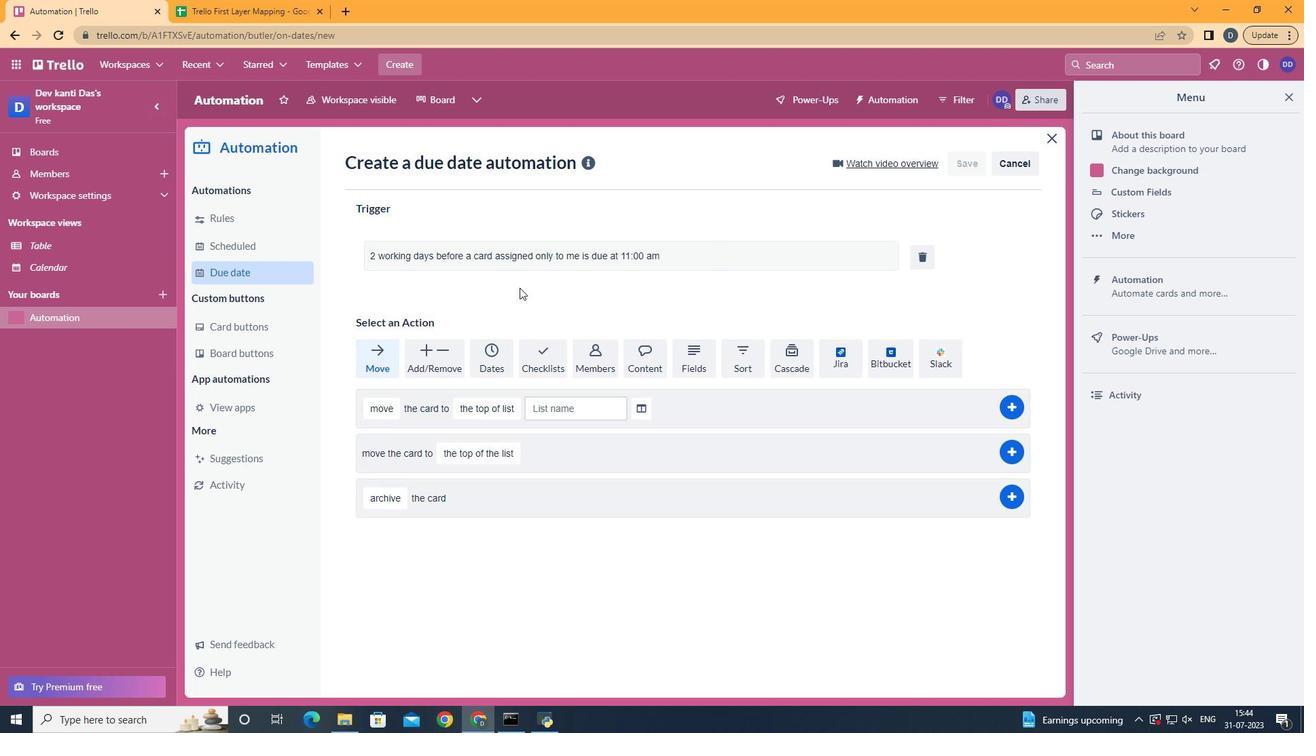 
